 Task: Log work in the project AgileAssist for the issue 'Implement a new cloud-based project portfolio management system for a company with advanced portfolio tracking and reporting capabilities' spent time as '1w 6d 17h 33m' and remaining time as '2w 3d 17h 14m' and add a flag. Now add the issue to the epic 'Capacity Management Process Improvement'. Log work in the project AgileAssist for the issue 'Integrate a new social media sharing feature into an existing mobile application to increase user engagement and brand awareness' spent time as '3w 3d 11h 22m' and remaining time as '5w 4d 20h 37m' and clone the issue. Now add the issue to the epic 'Availability Management Process Improvement'
Action: Mouse moved to (219, 59)
Screenshot: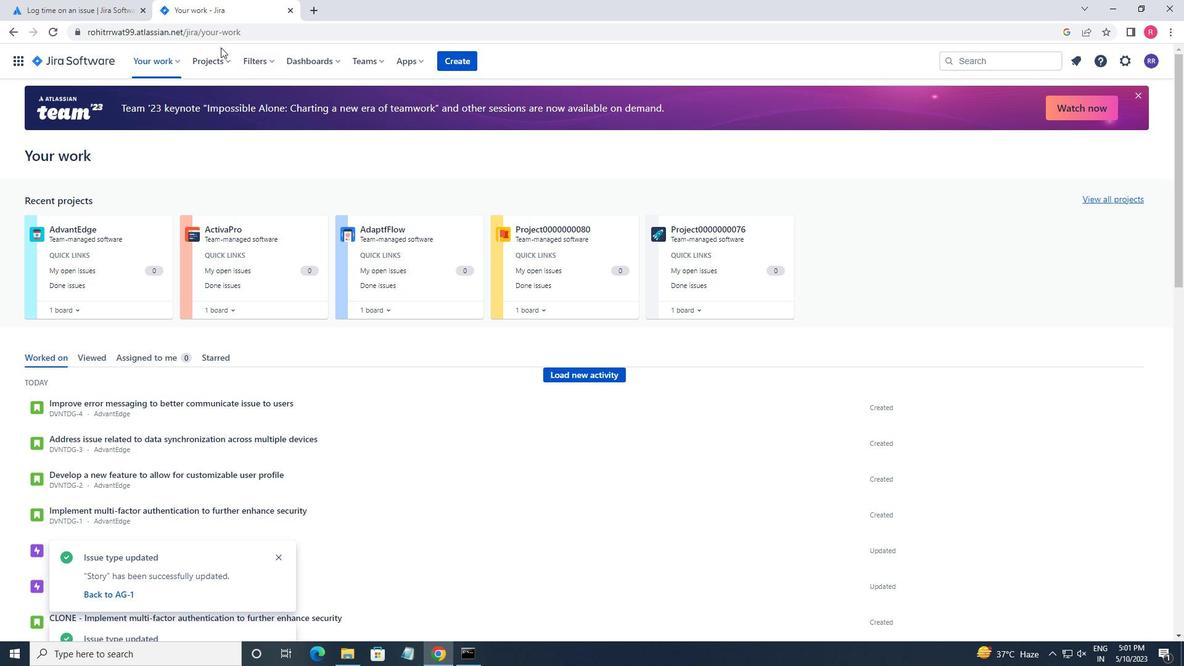 
Action: Mouse pressed left at (219, 59)
Screenshot: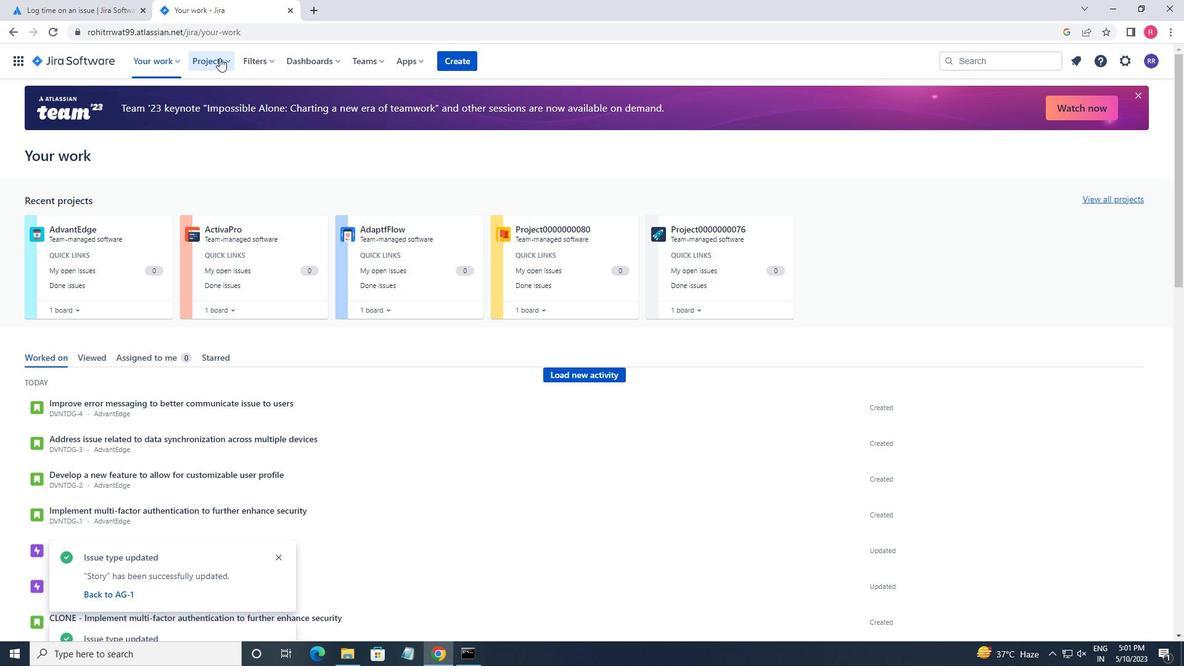 
Action: Mouse moved to (252, 152)
Screenshot: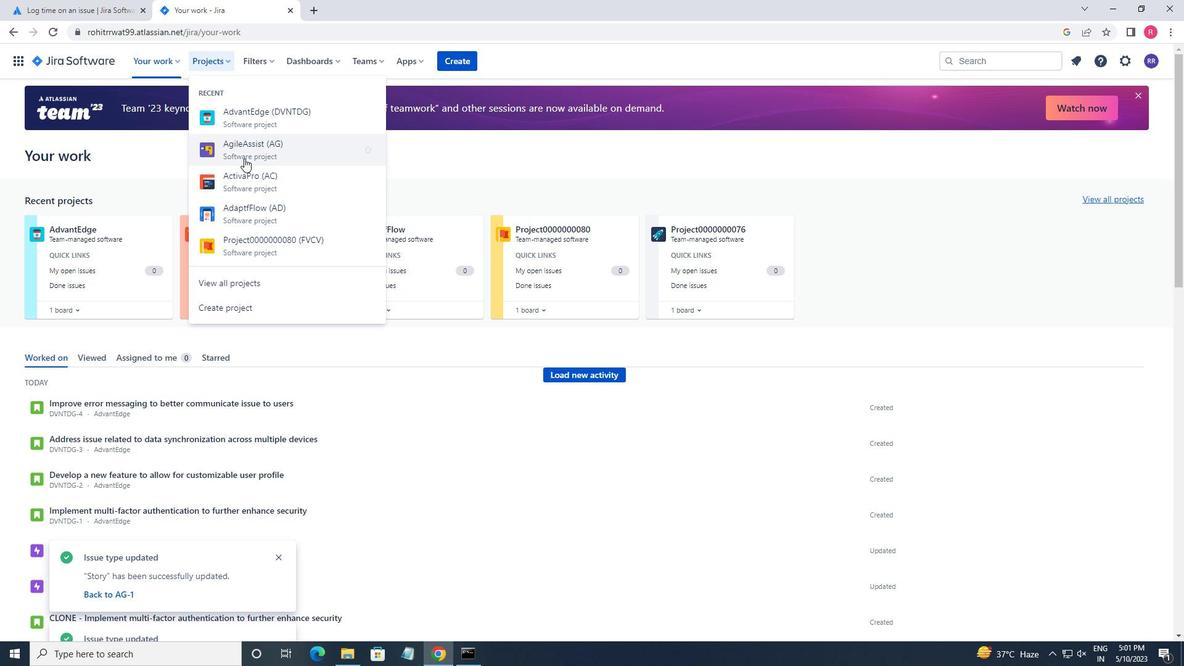 
Action: Mouse pressed left at (252, 152)
Screenshot: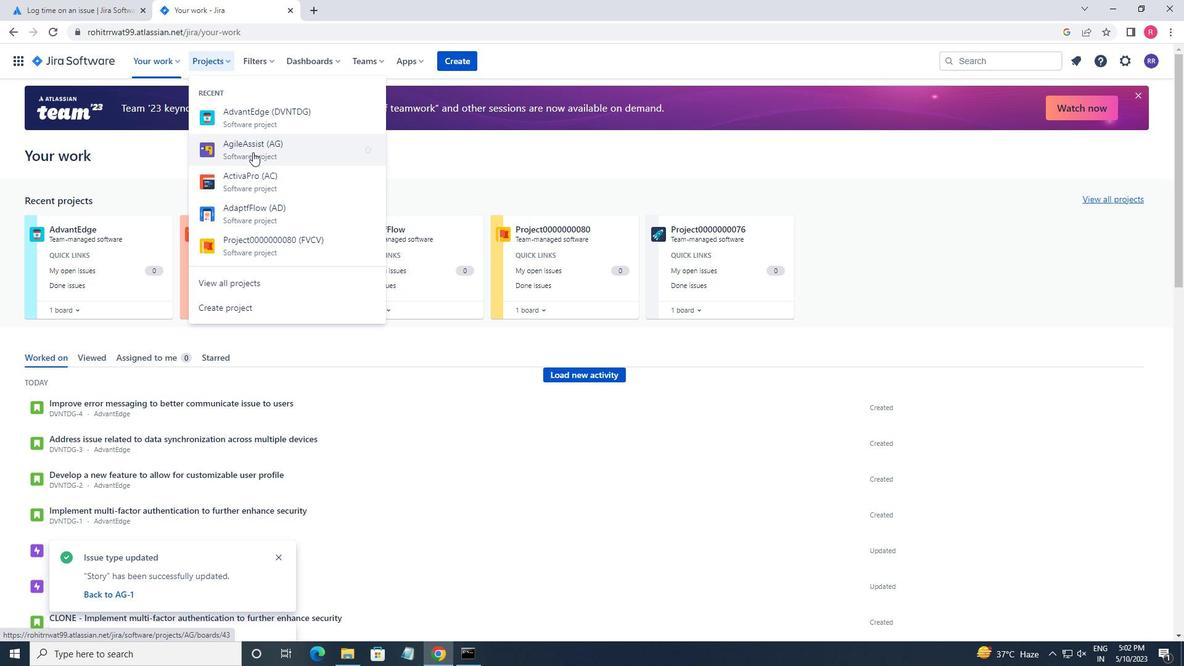 
Action: Mouse moved to (42, 184)
Screenshot: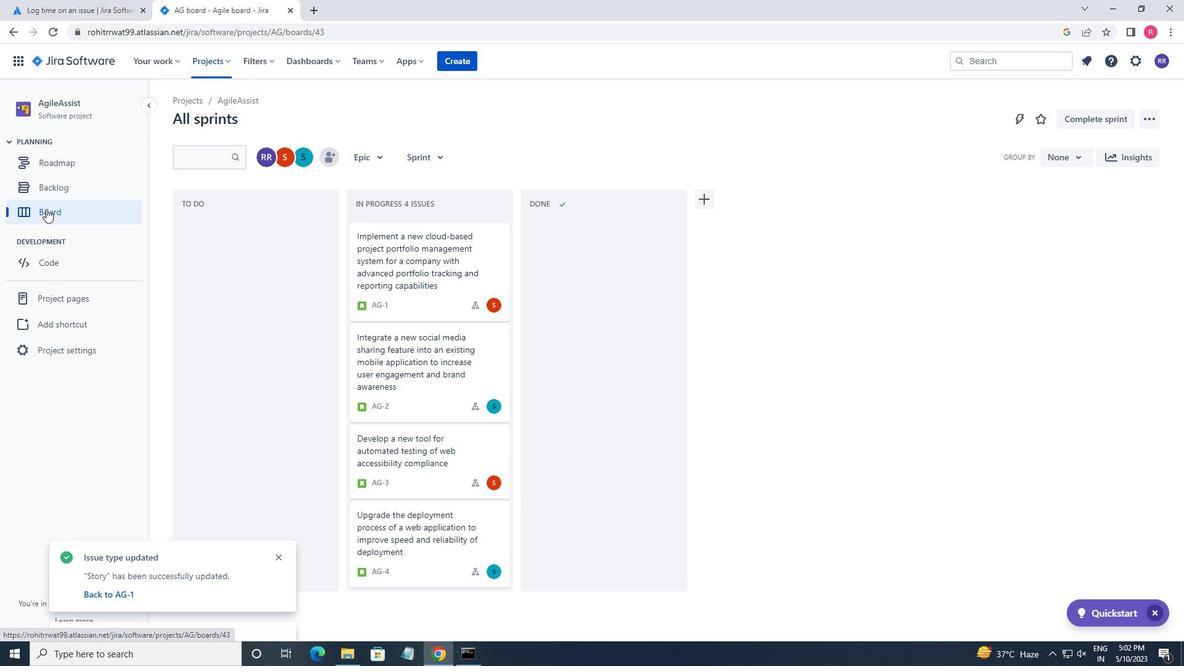 
Action: Mouse pressed left at (42, 184)
Screenshot: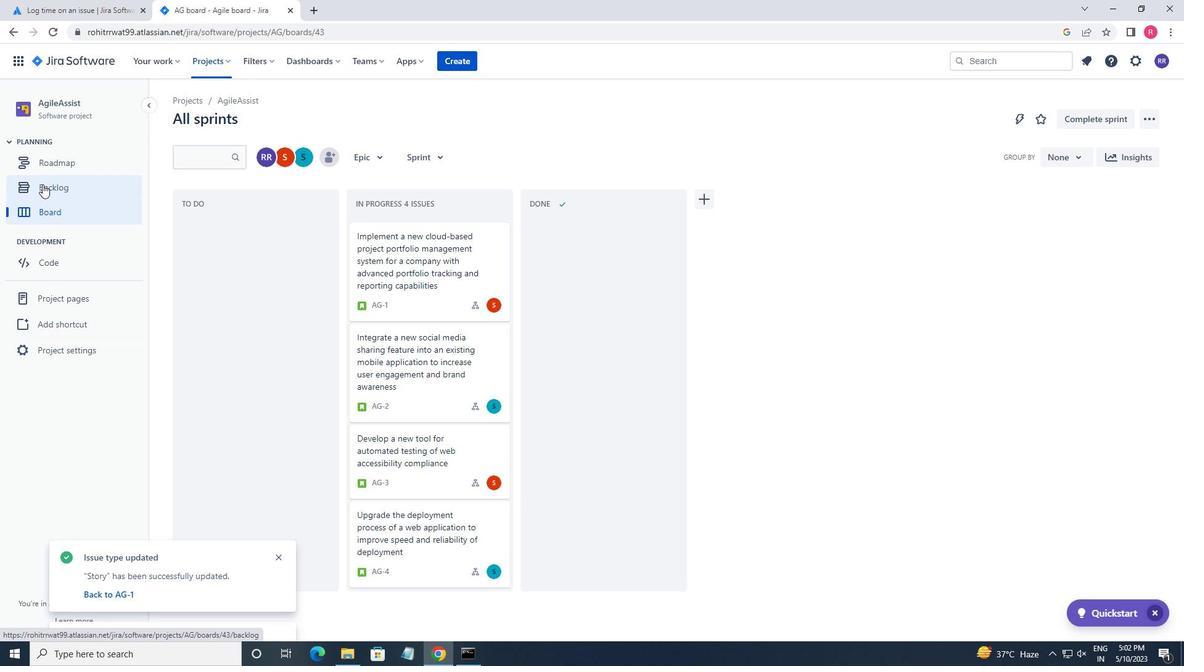 
Action: Mouse moved to (460, 371)
Screenshot: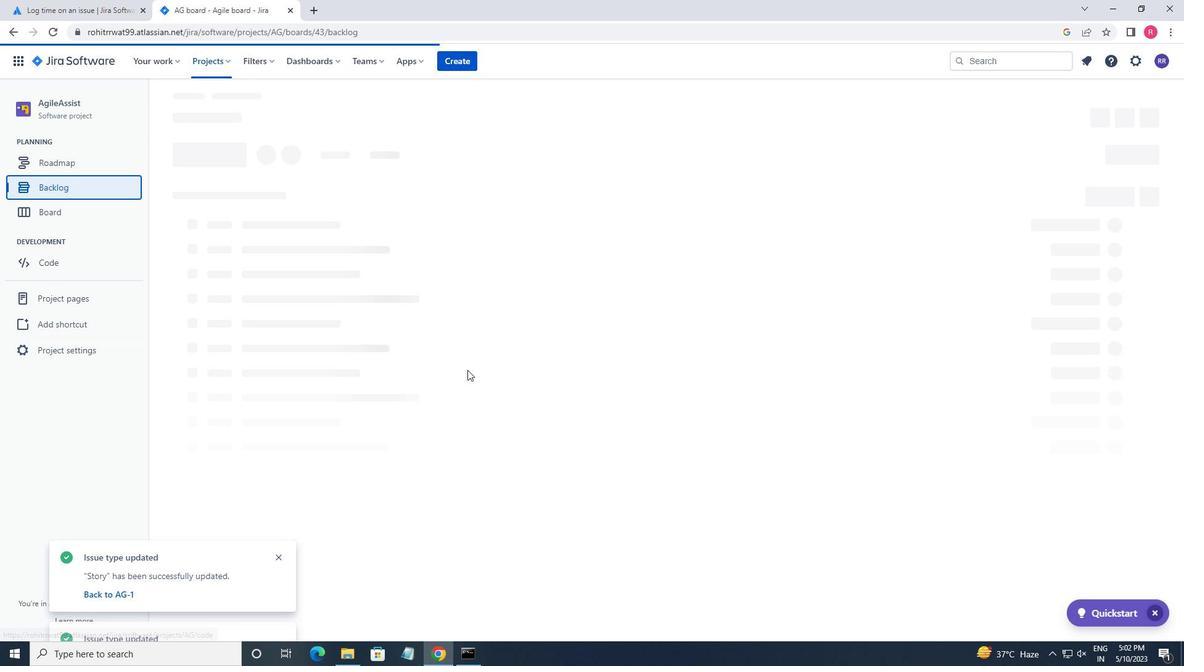 
Action: Mouse scrolled (460, 371) with delta (0, 0)
Screenshot: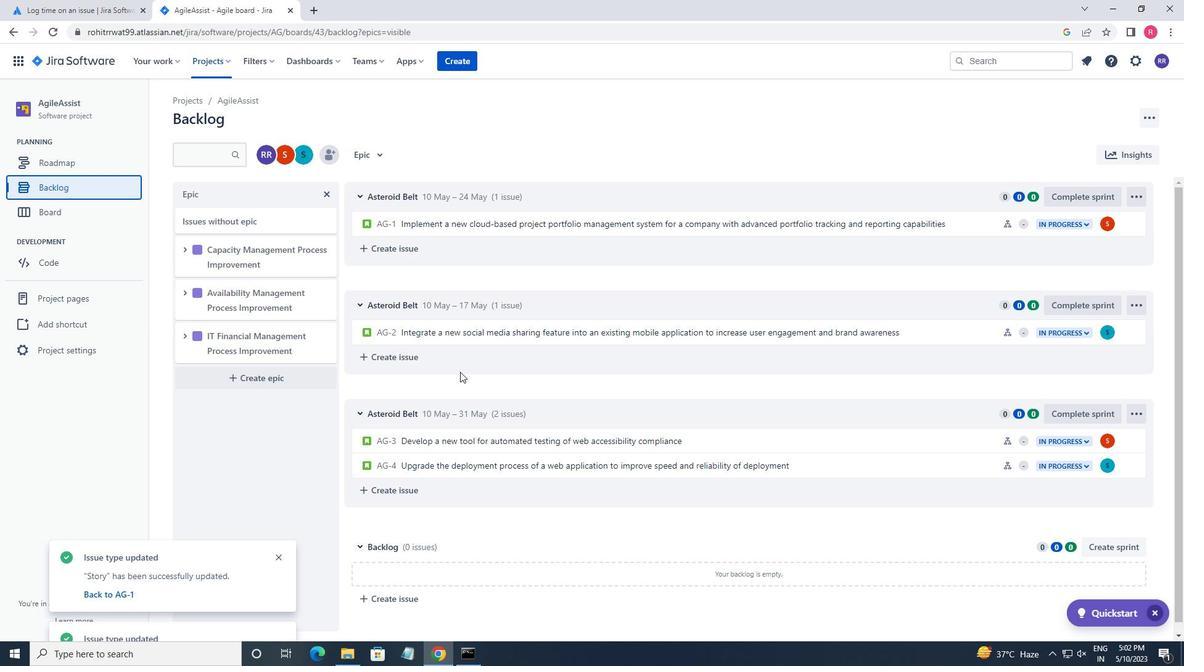
Action: Mouse moved to (467, 320)
Screenshot: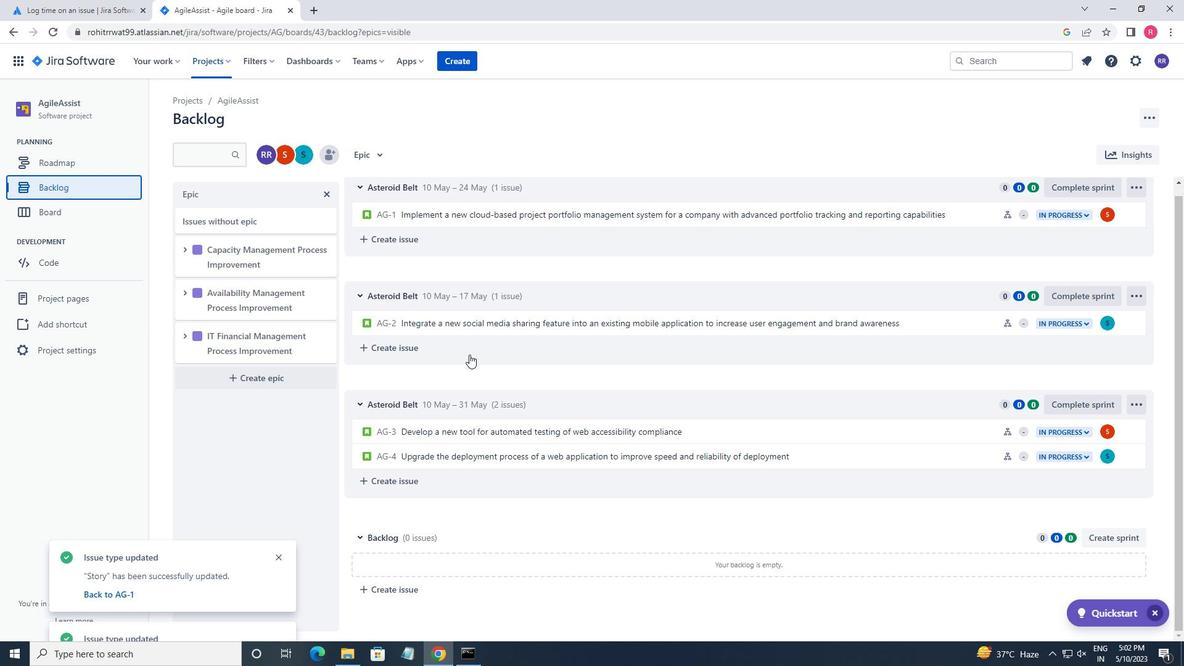 
Action: Mouse scrolled (467, 320) with delta (0, 0)
Screenshot: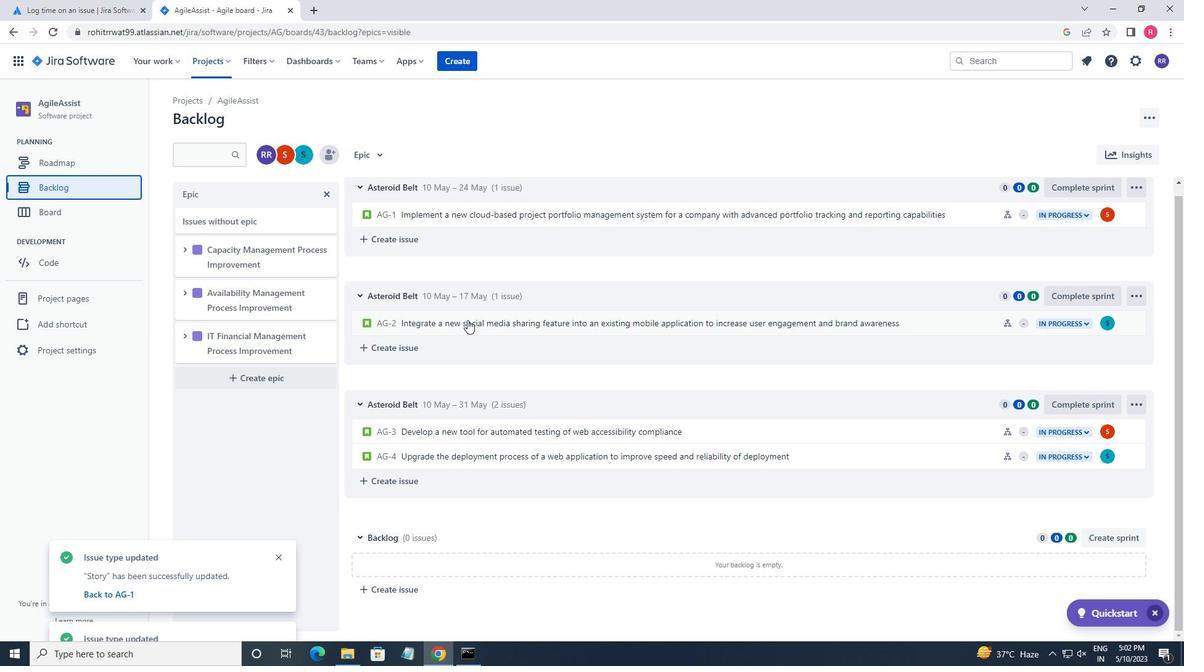 
Action: Mouse moved to (851, 226)
Screenshot: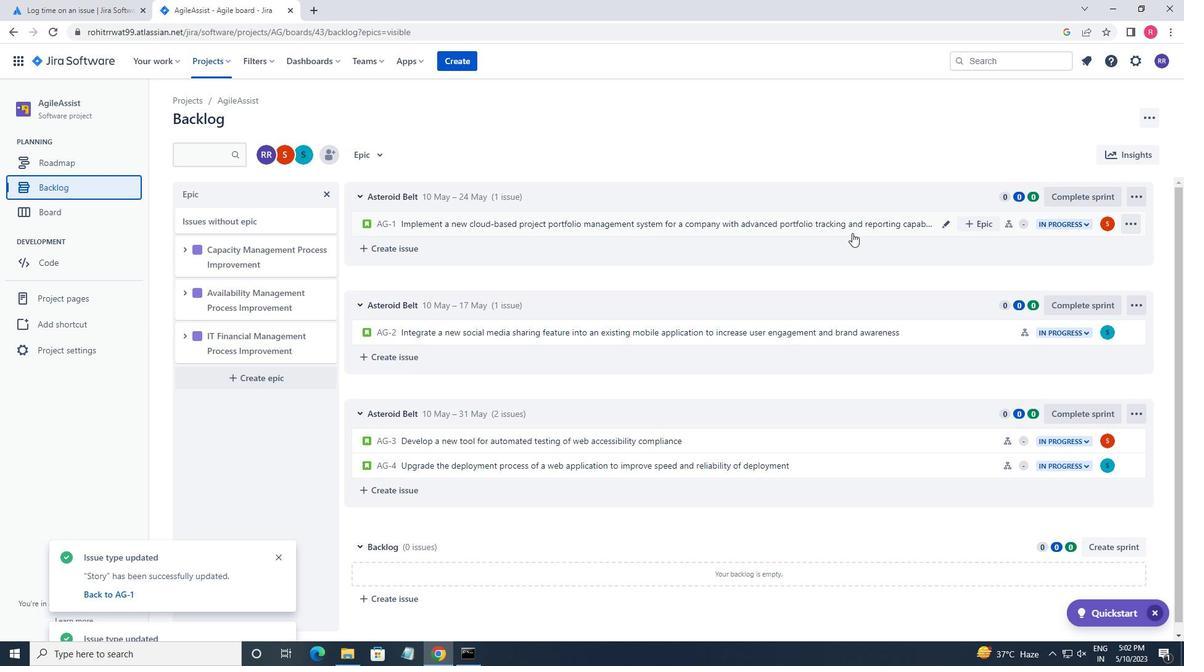 
Action: Mouse pressed left at (851, 226)
Screenshot: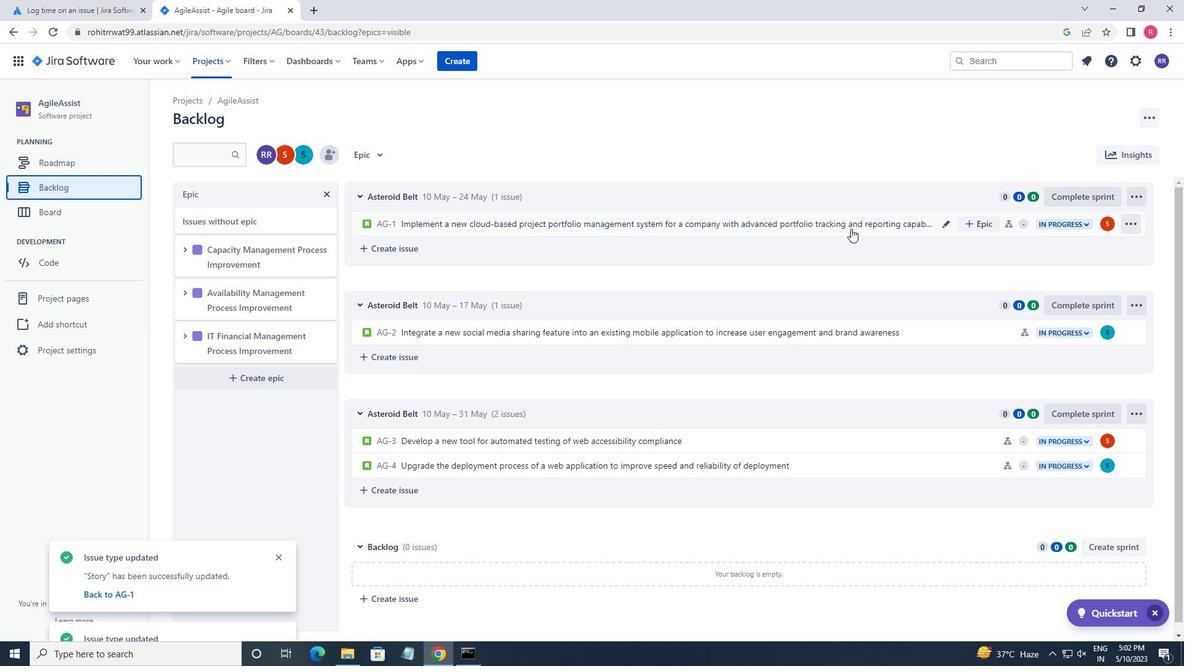 
Action: Mouse moved to (1123, 192)
Screenshot: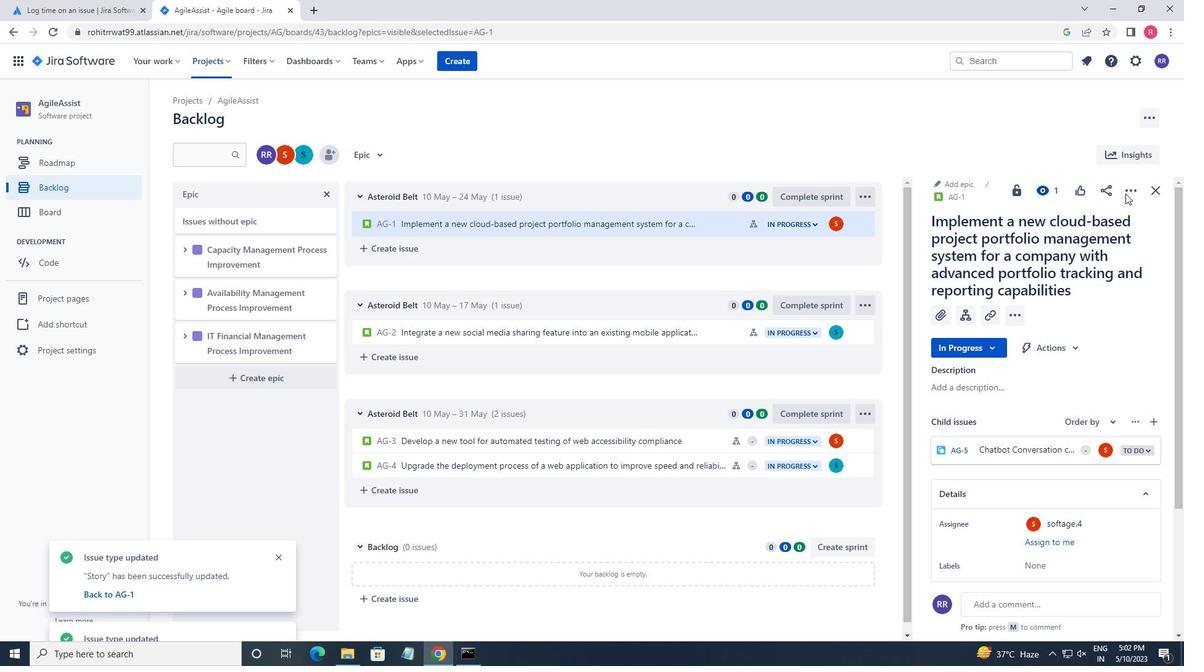 
Action: Mouse pressed left at (1123, 192)
Screenshot: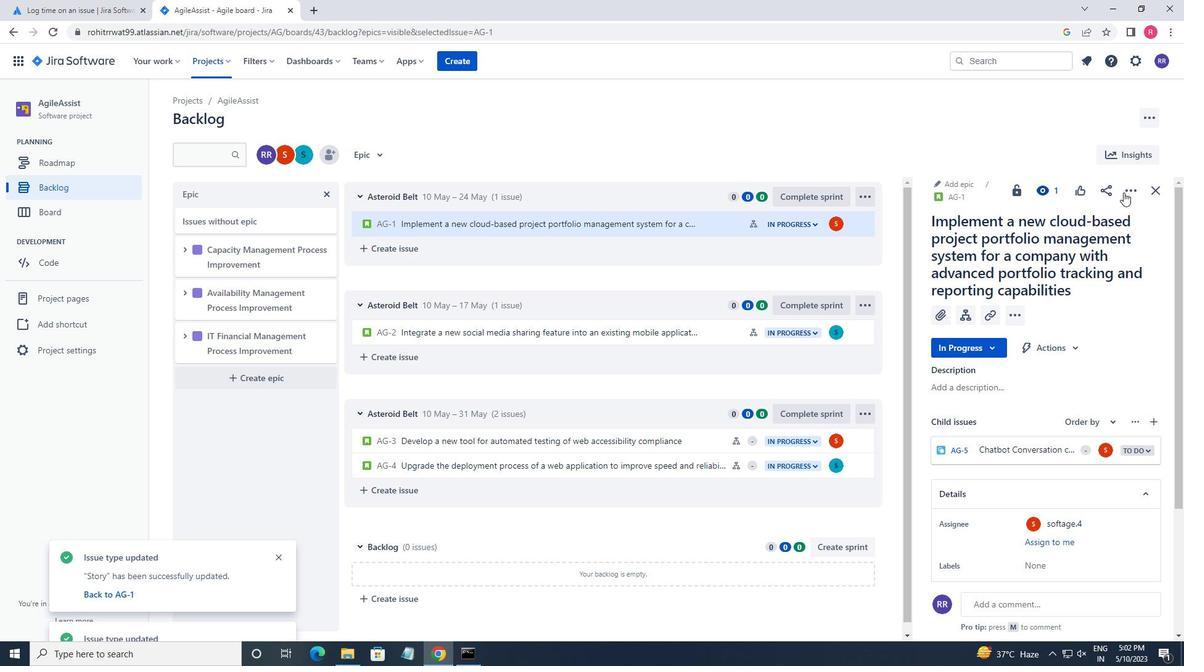 
Action: Mouse moved to (1076, 227)
Screenshot: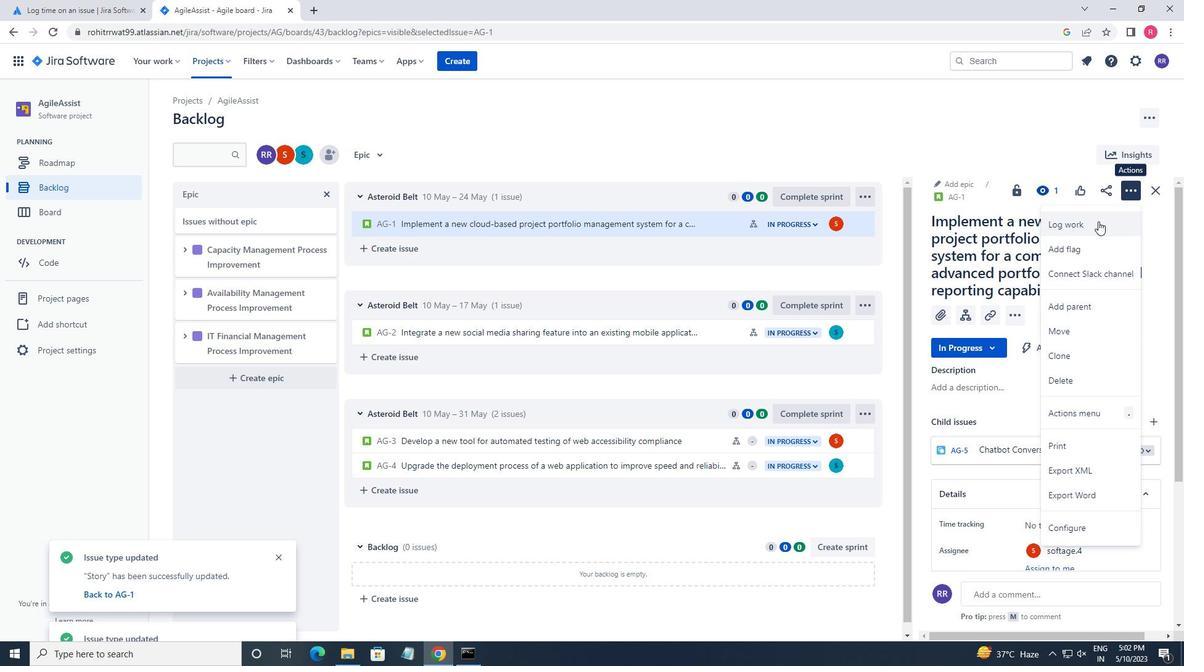 
Action: Mouse pressed left at (1076, 227)
Screenshot: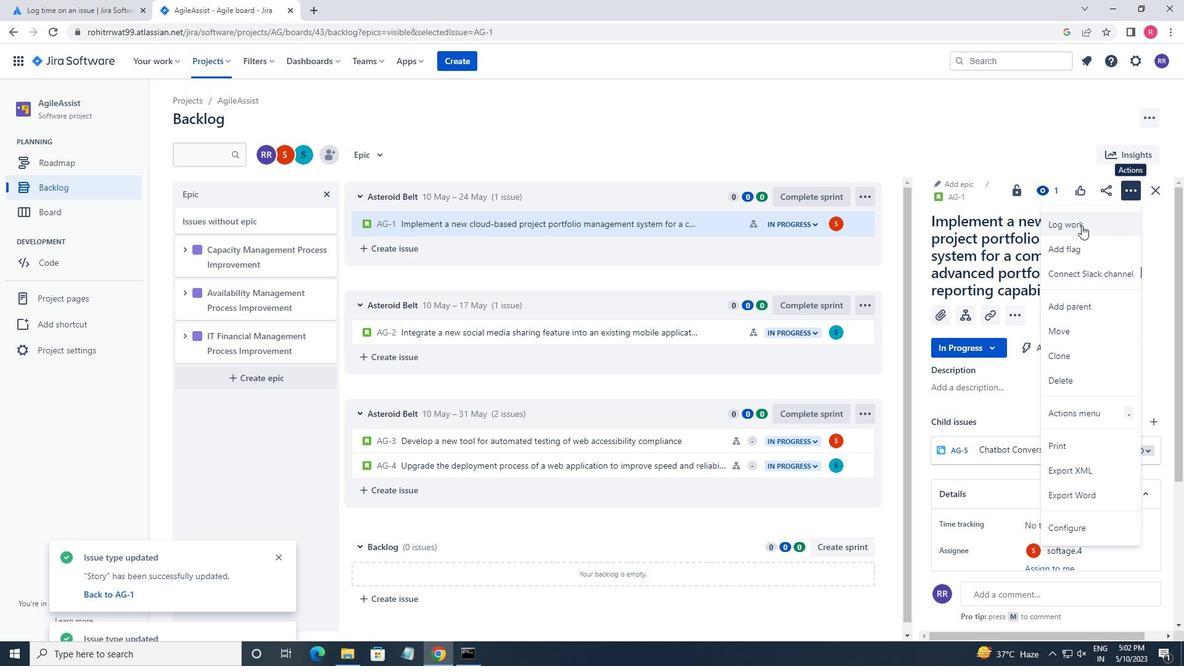 
Action: Mouse moved to (514, 281)
Screenshot: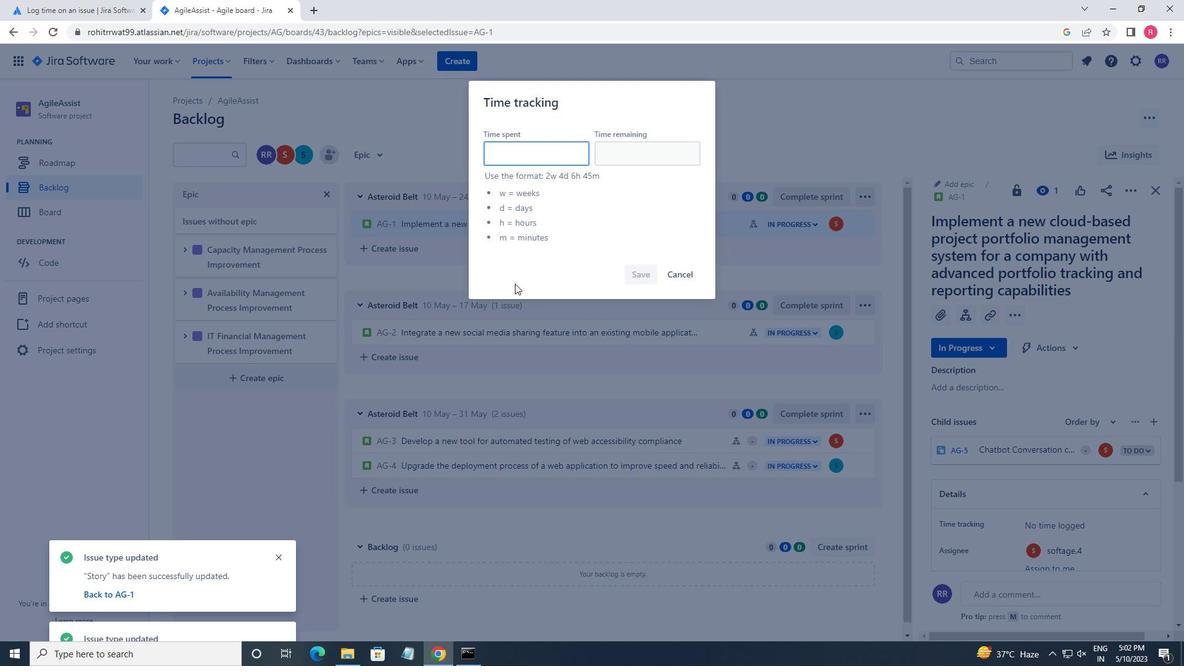 
Action: Key pressed 1w<Key.space>6d<Key.space>17h<Key.space>33m<Key.tab>2w<Key.space>3d<Key.space>17h<Key.space>14m
Screenshot: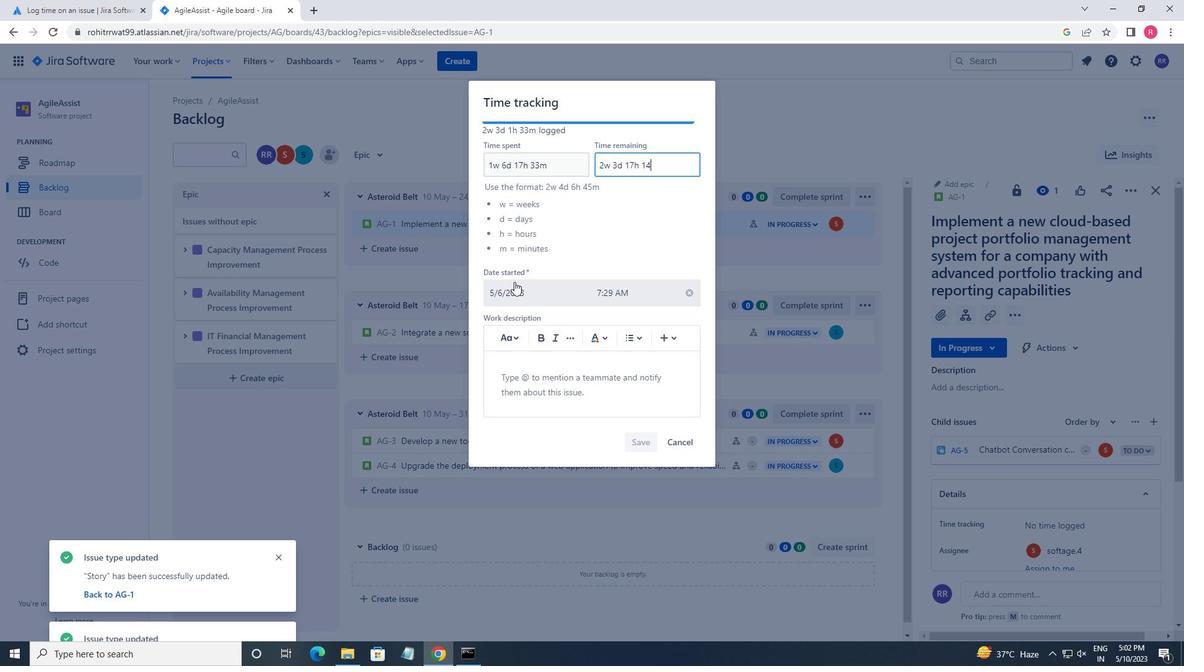 
Action: Mouse moved to (635, 439)
Screenshot: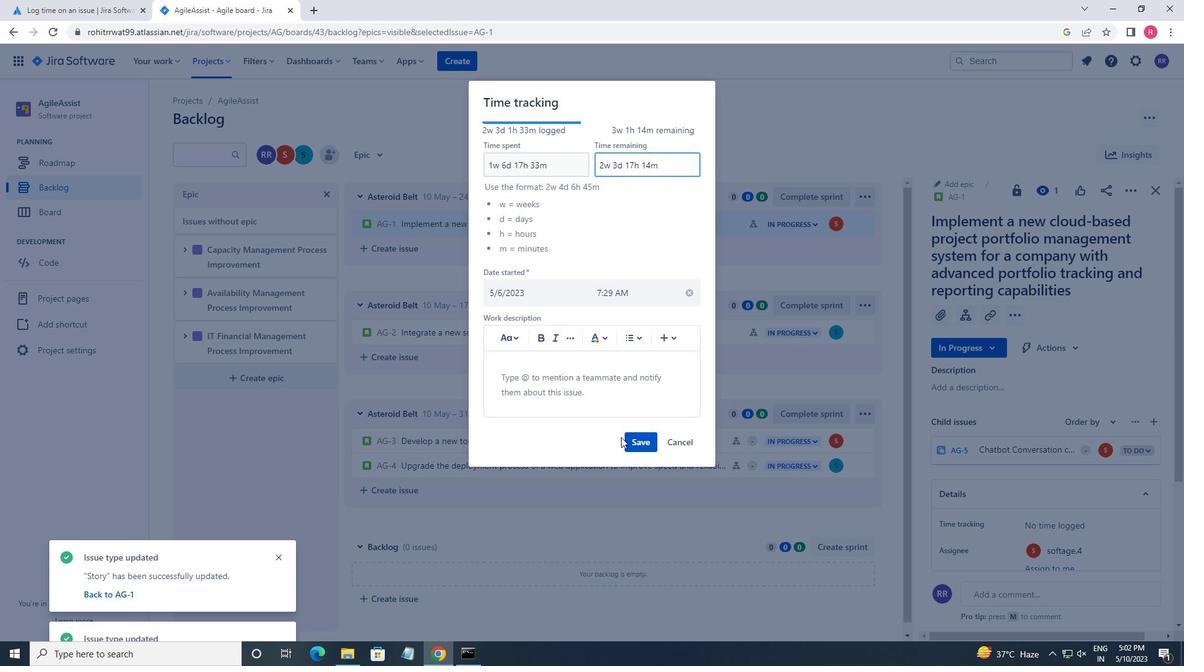 
Action: Mouse pressed left at (635, 439)
Screenshot: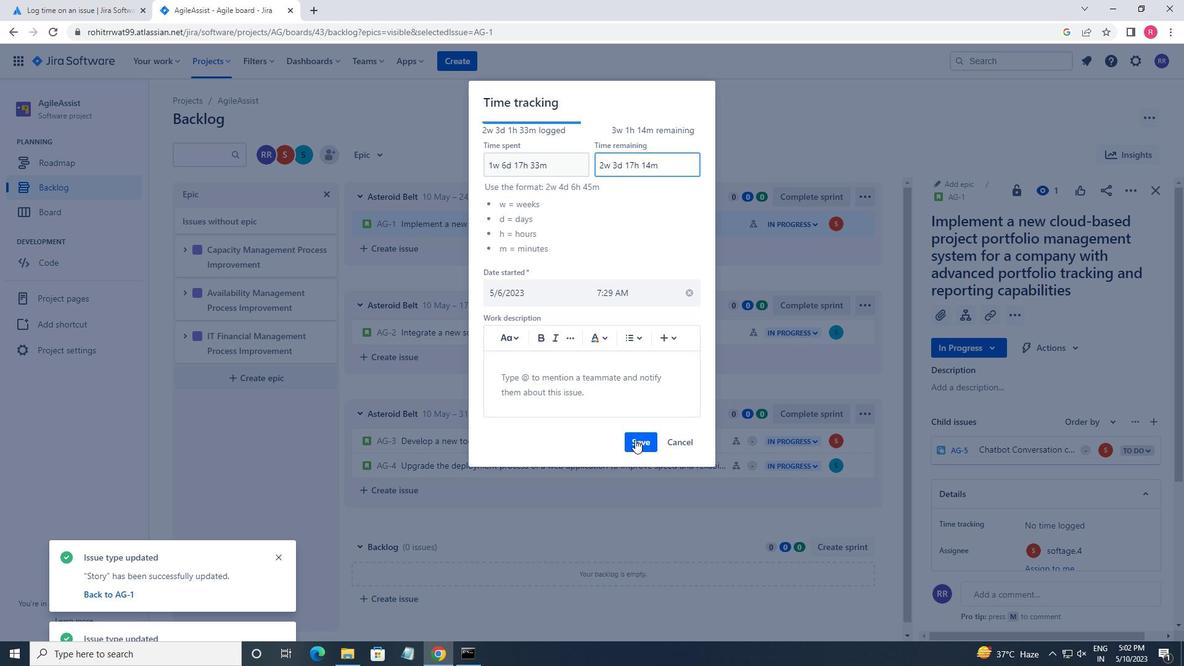 
Action: Mouse moved to (1123, 196)
Screenshot: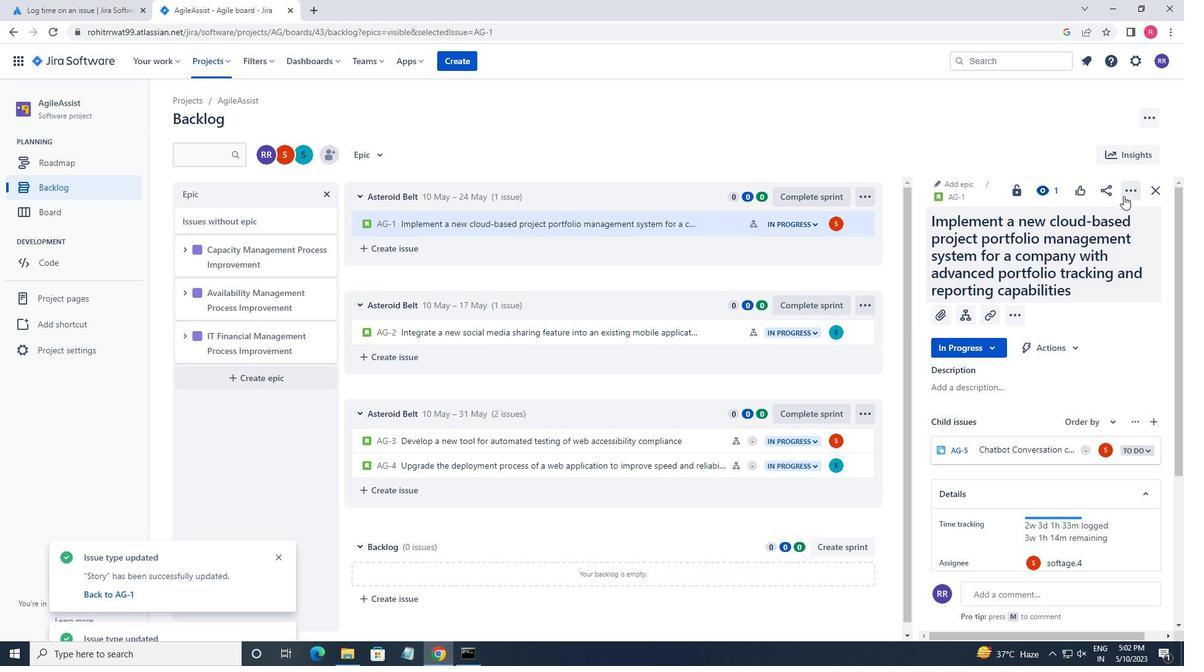 
Action: Mouse pressed left at (1123, 196)
Screenshot: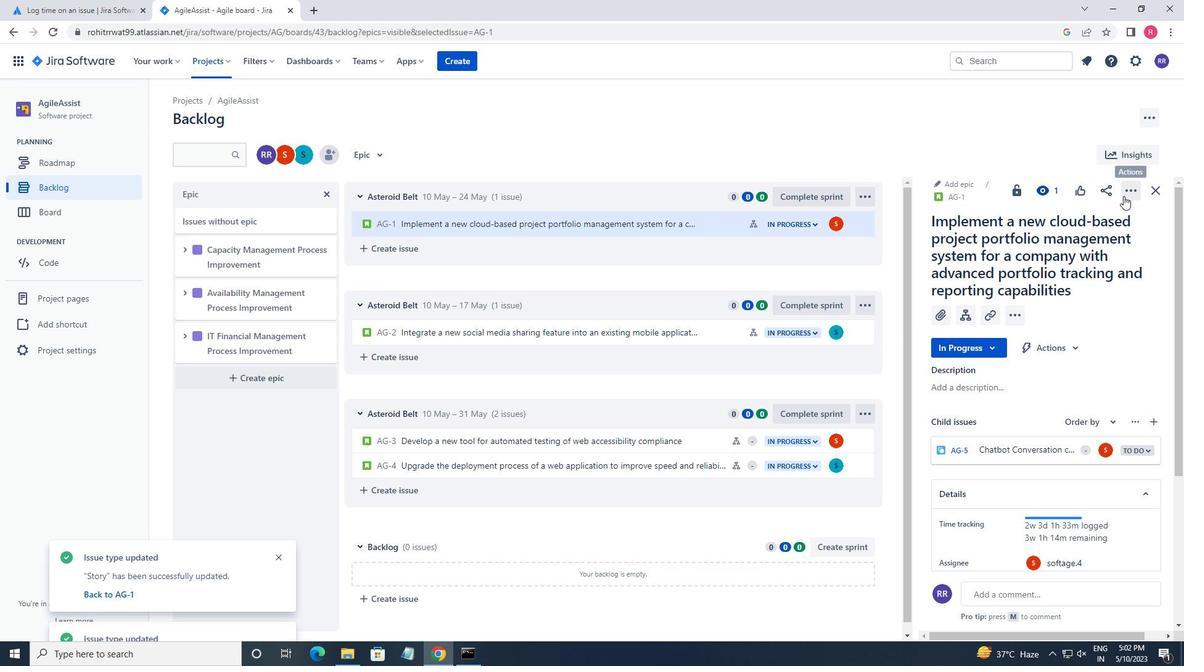 
Action: Mouse moved to (1056, 254)
Screenshot: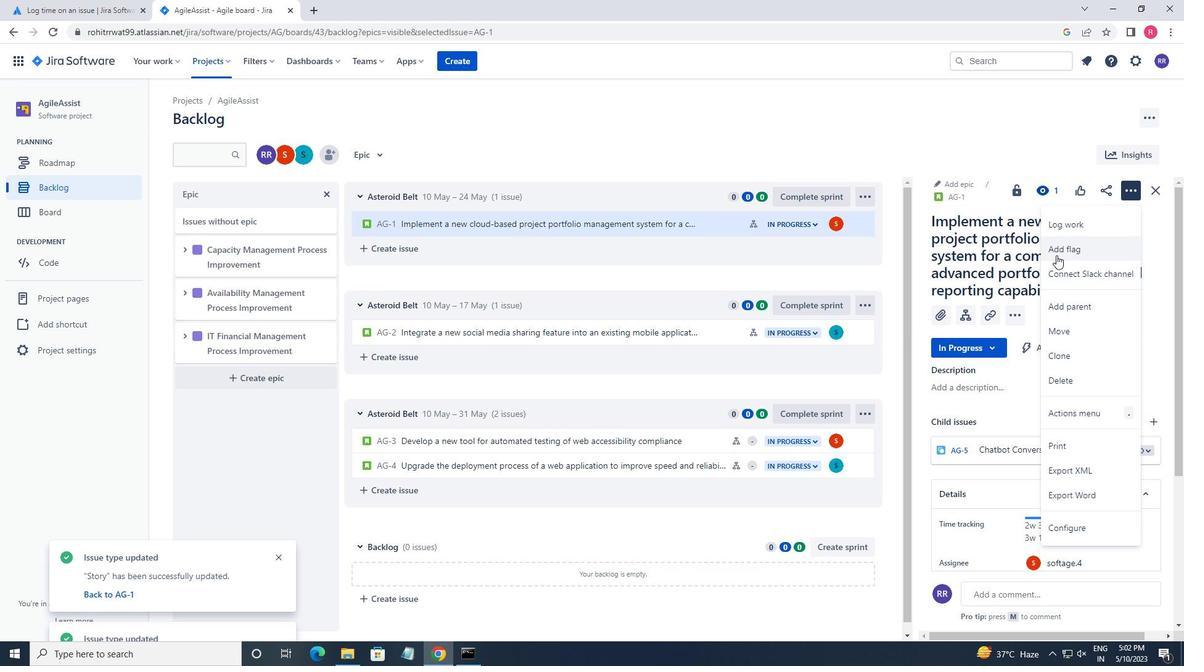 
Action: Mouse pressed left at (1056, 254)
Screenshot: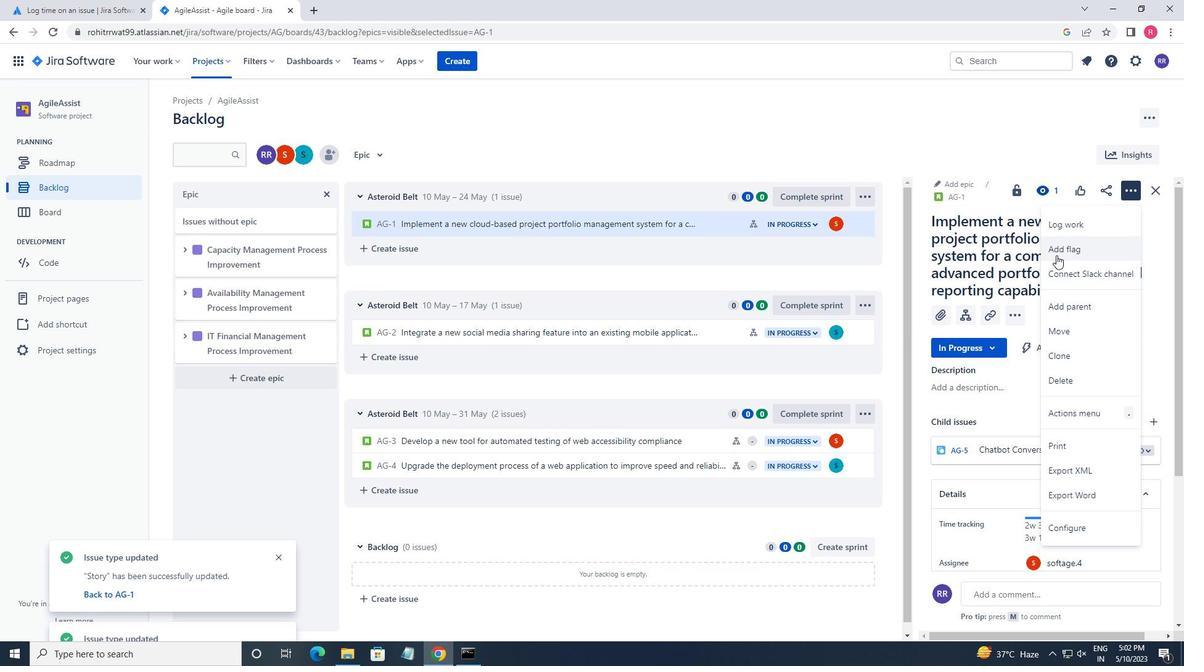 
Action: Mouse moved to (372, 152)
Screenshot: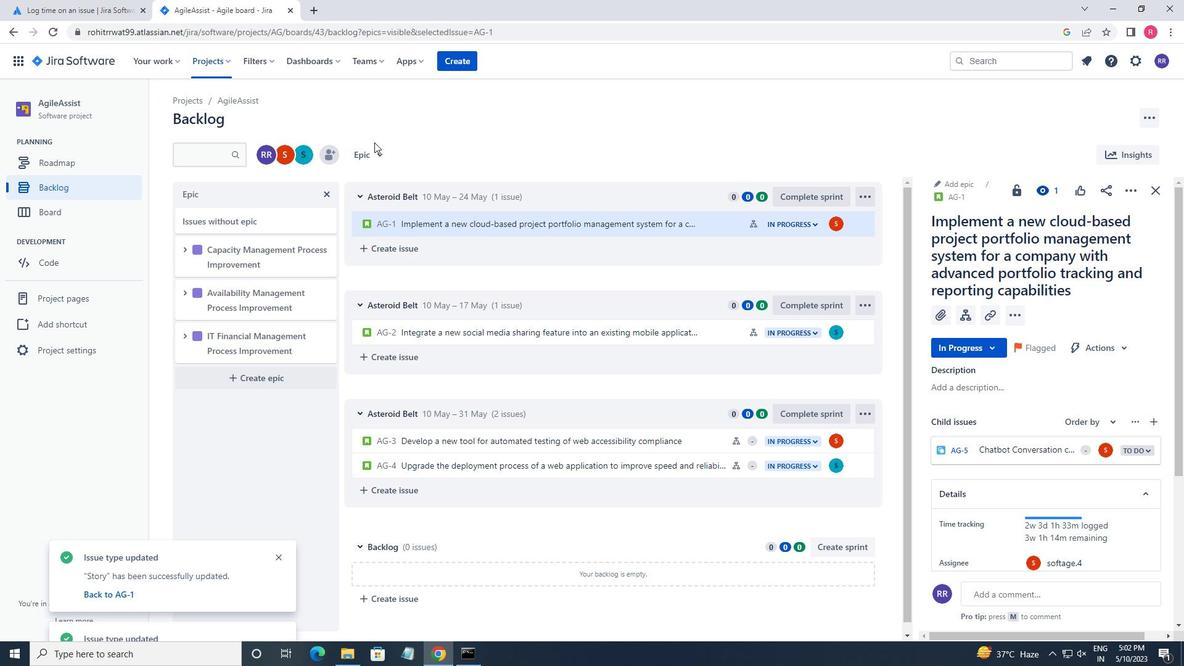 
Action: Mouse pressed left at (372, 152)
Screenshot: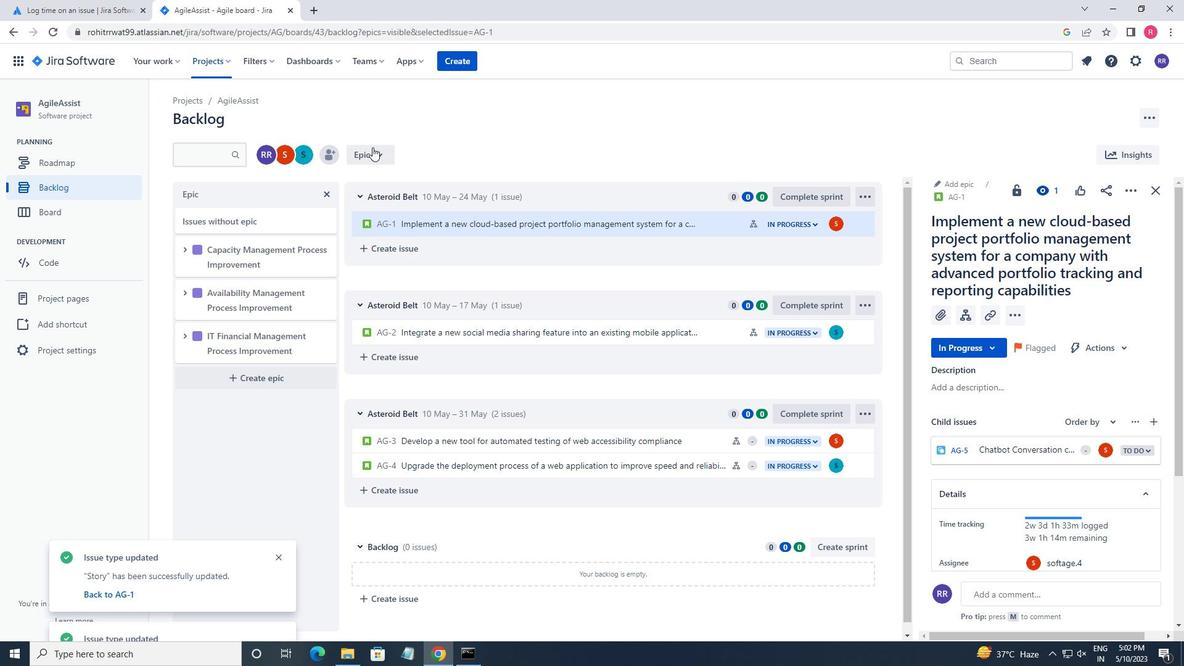 
Action: Mouse moved to (405, 211)
Screenshot: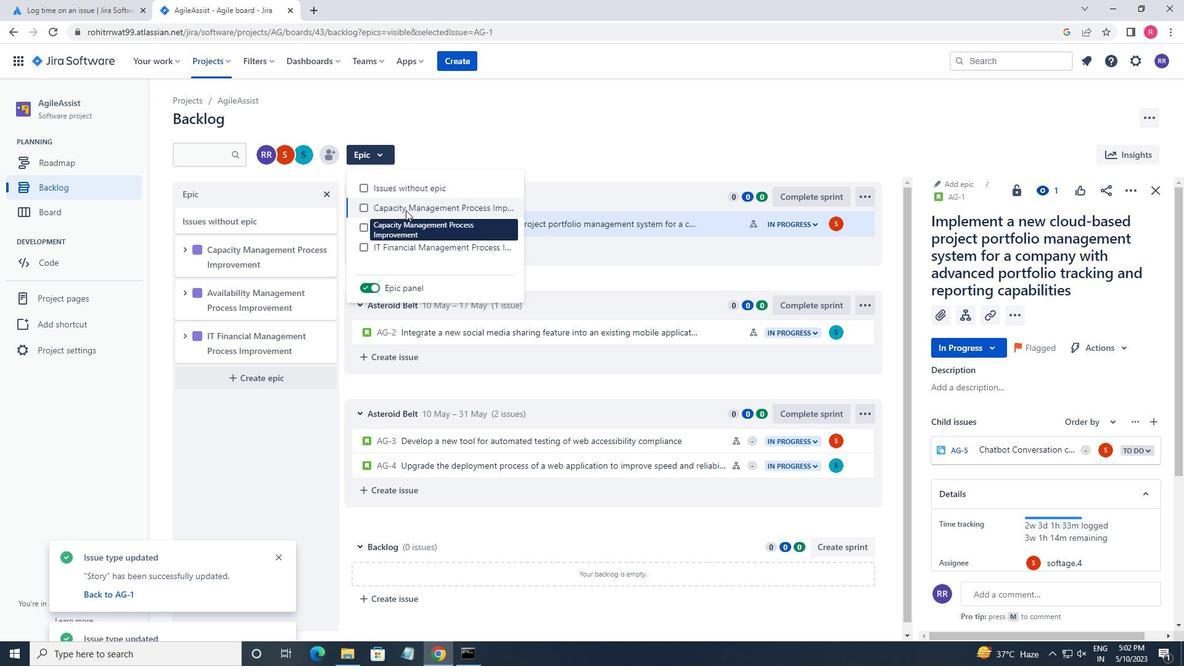 
Action: Mouse pressed left at (405, 211)
Screenshot: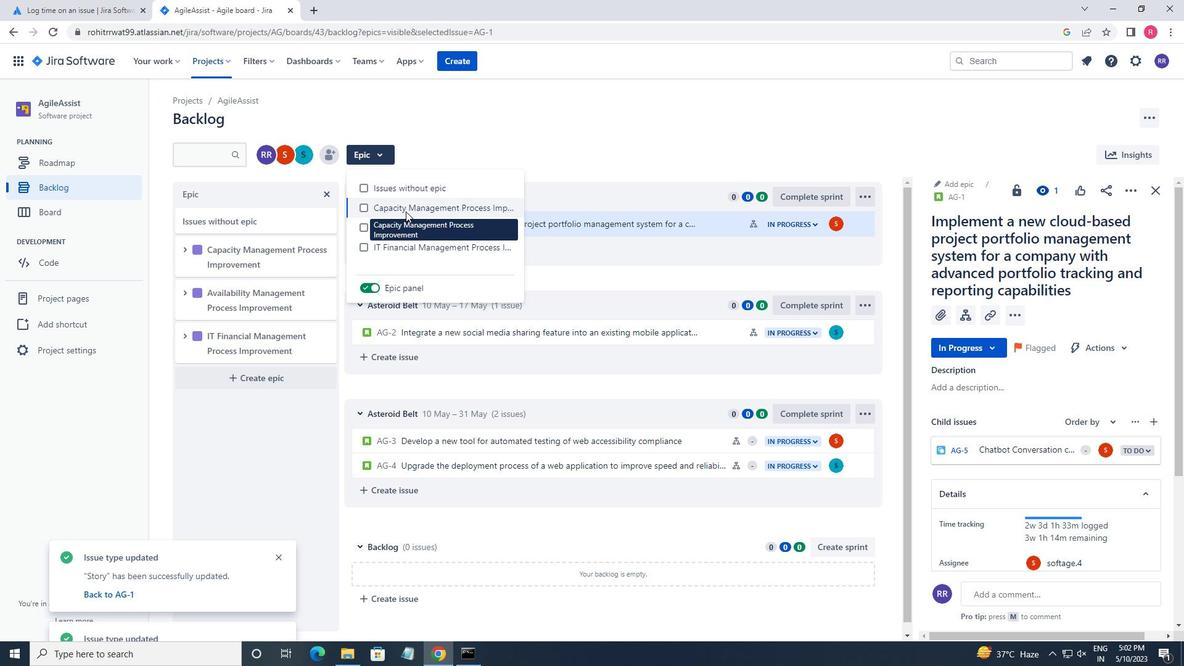 
Action: Mouse moved to (602, 310)
Screenshot: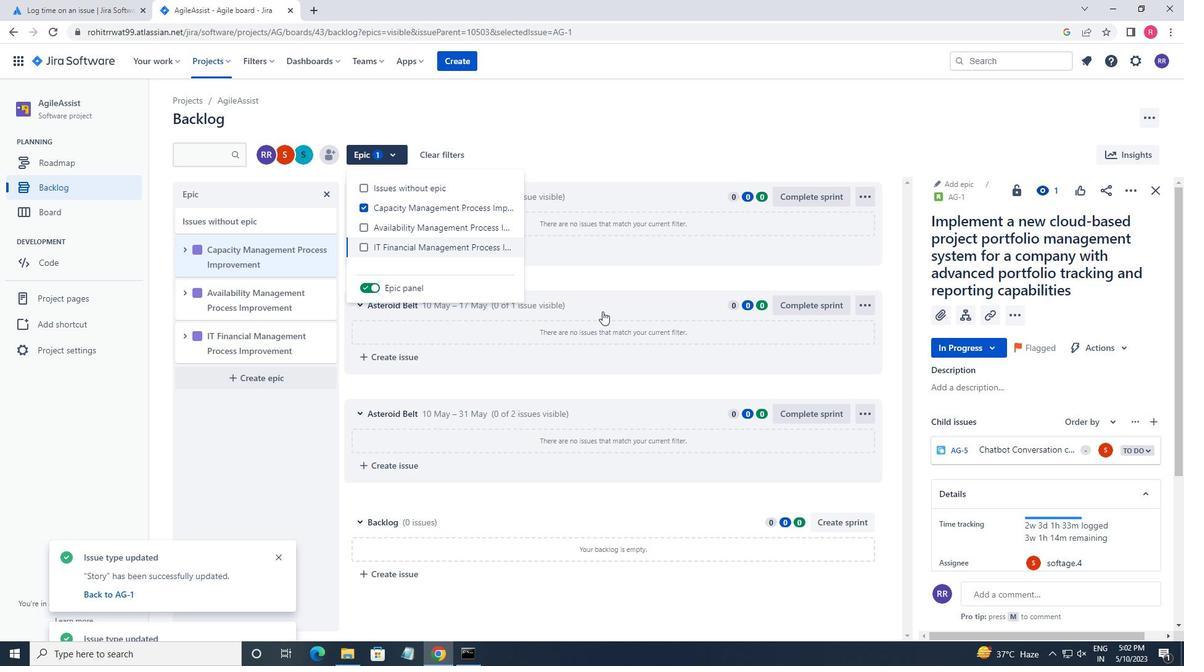 
Action: Mouse pressed left at (602, 310)
Screenshot: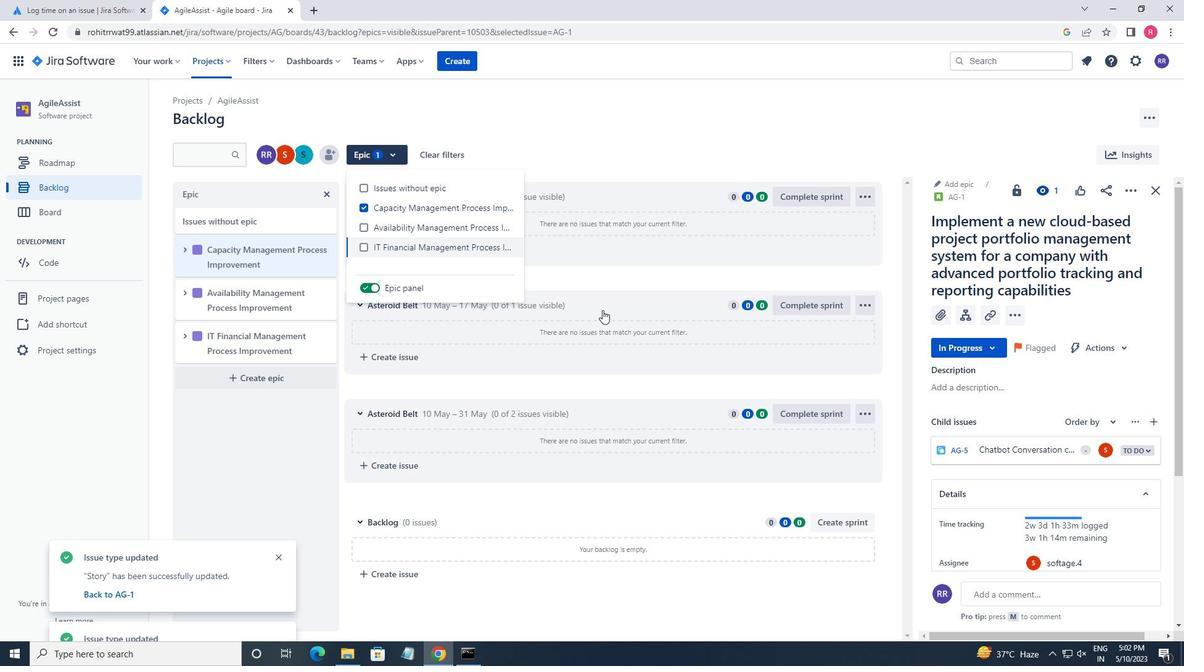 
Action: Mouse moved to (24, 193)
Screenshot: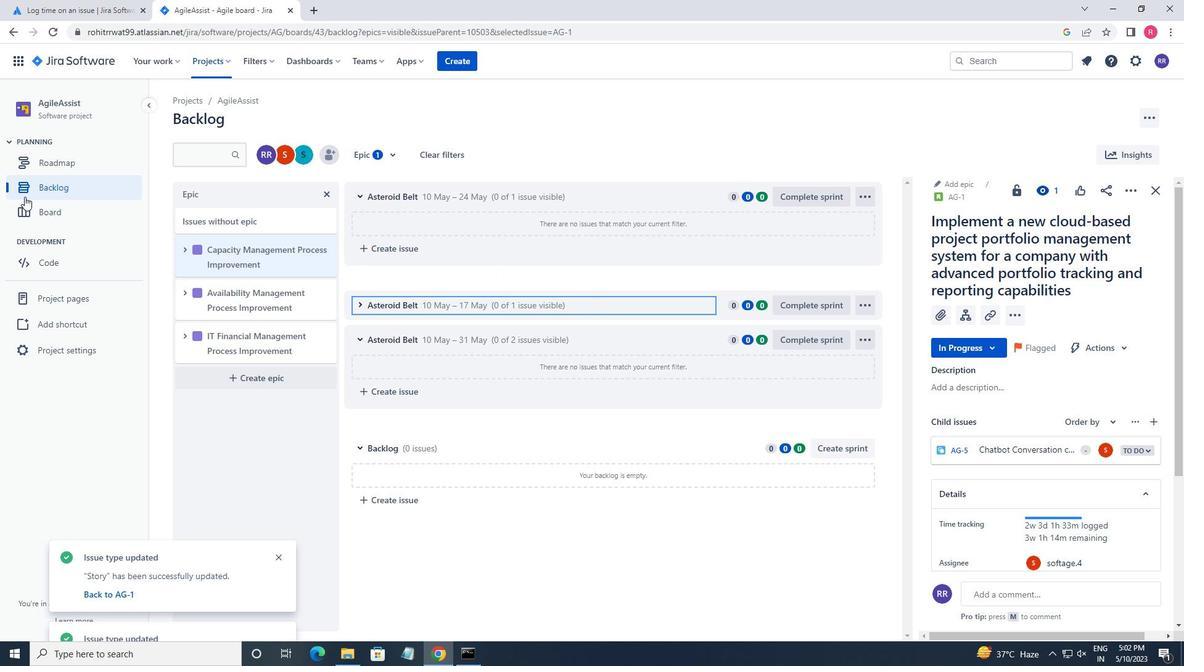
Action: Mouse pressed left at (24, 193)
Screenshot: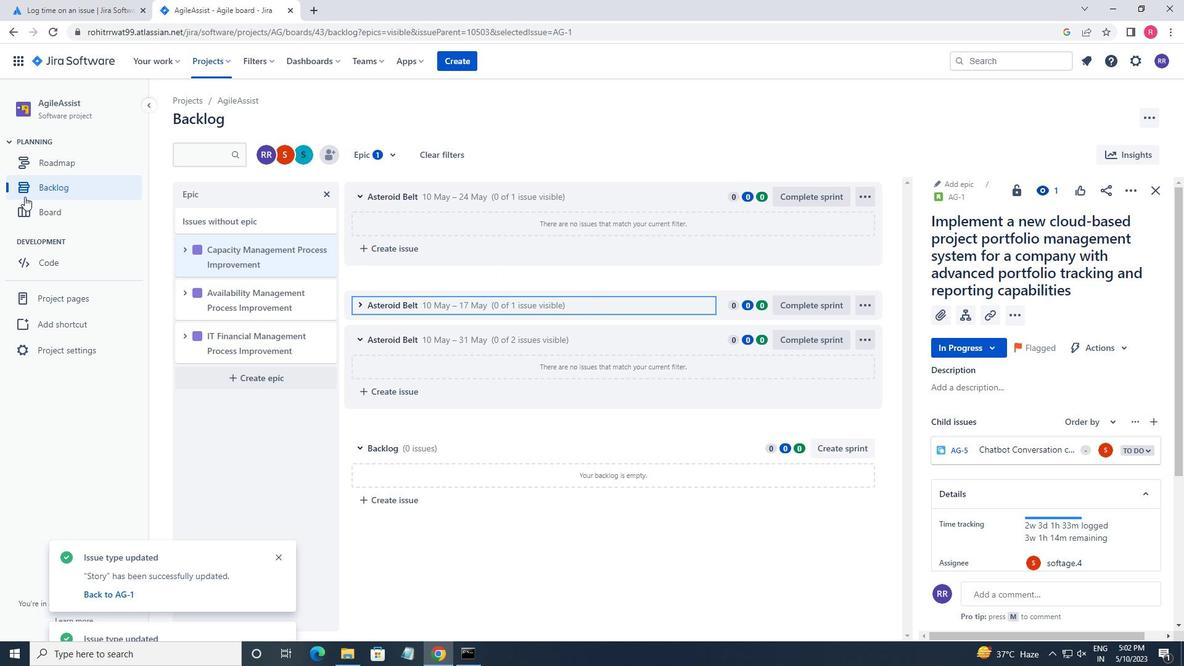 
Action: Mouse moved to (359, 302)
Screenshot: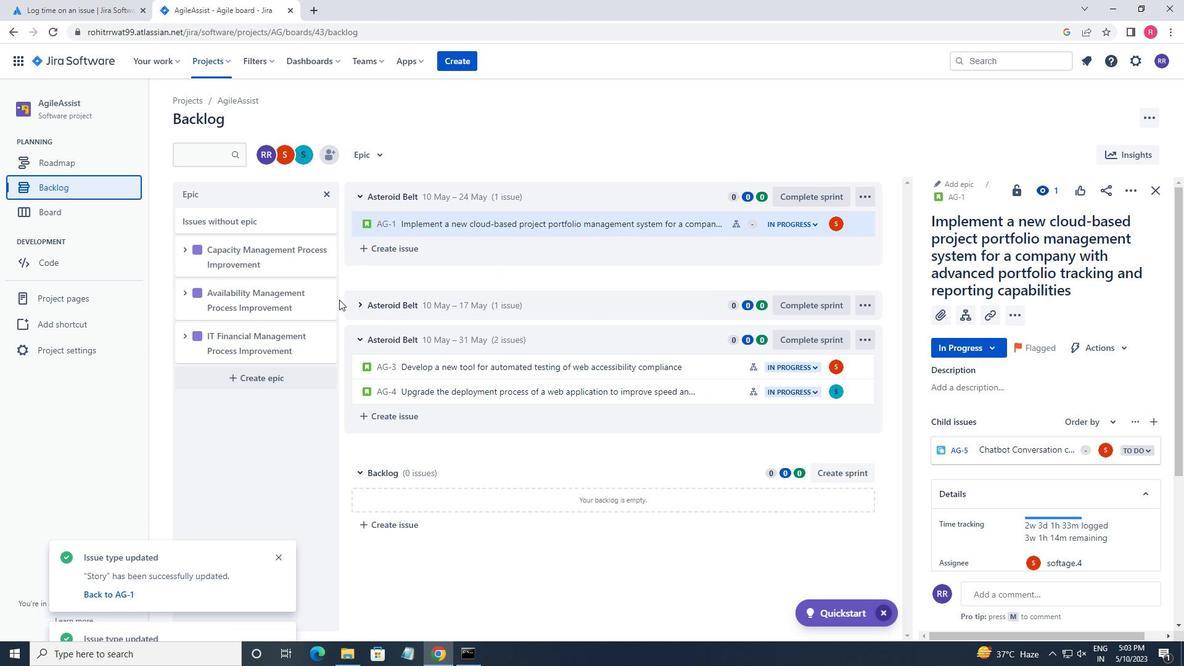 
Action: Mouse pressed left at (359, 302)
Screenshot: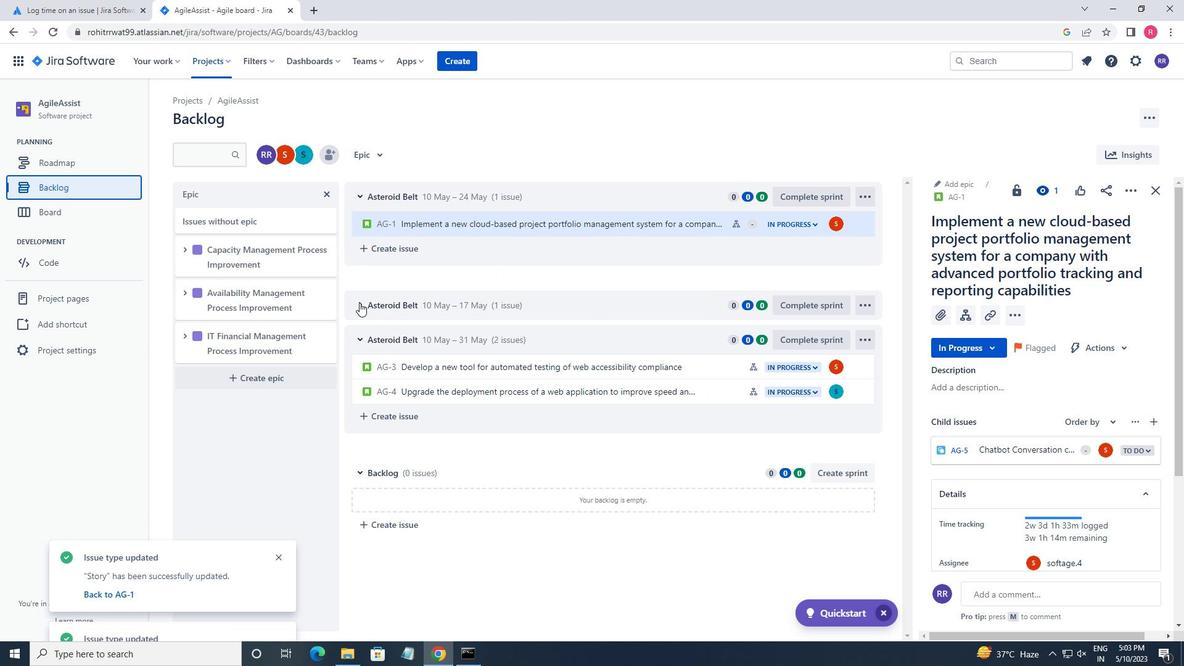 
Action: Mouse moved to (612, 338)
Screenshot: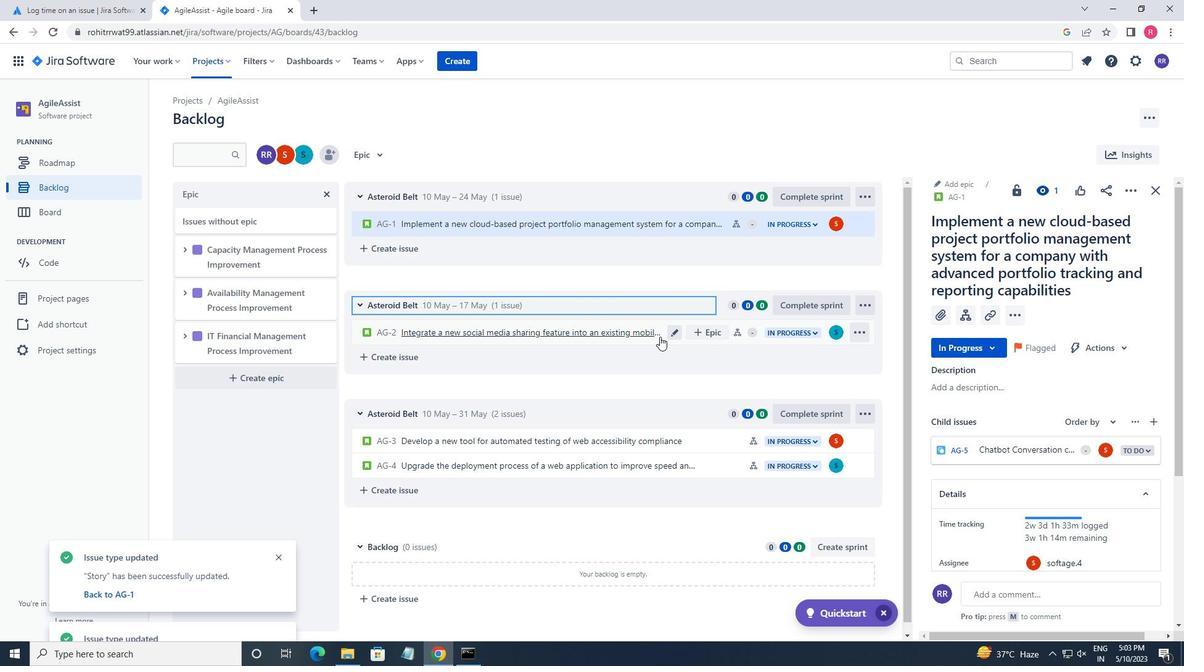 
Action: Mouse pressed left at (612, 338)
Screenshot: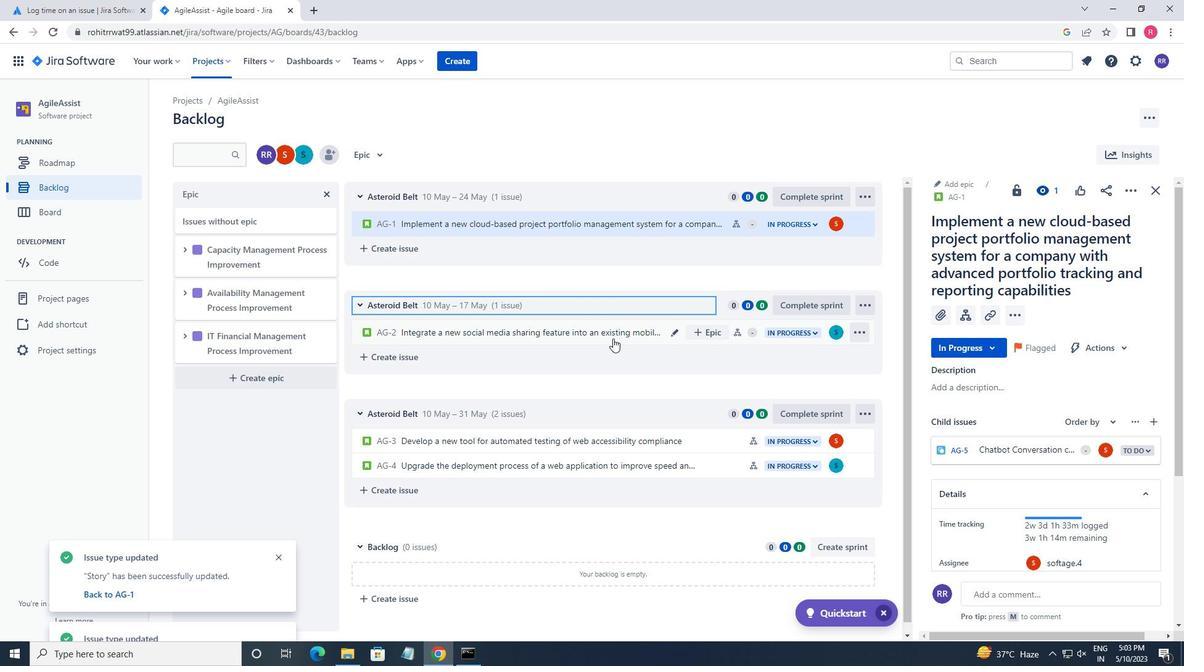 
Action: Mouse moved to (1129, 193)
Screenshot: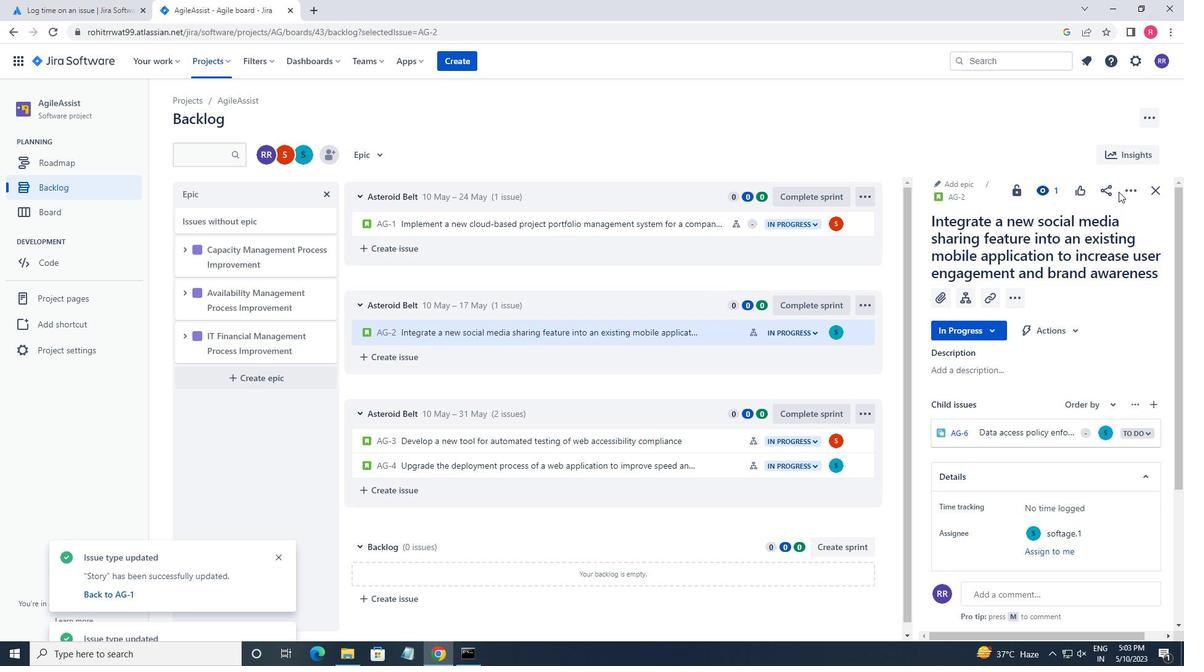 
Action: Mouse pressed left at (1129, 193)
Screenshot: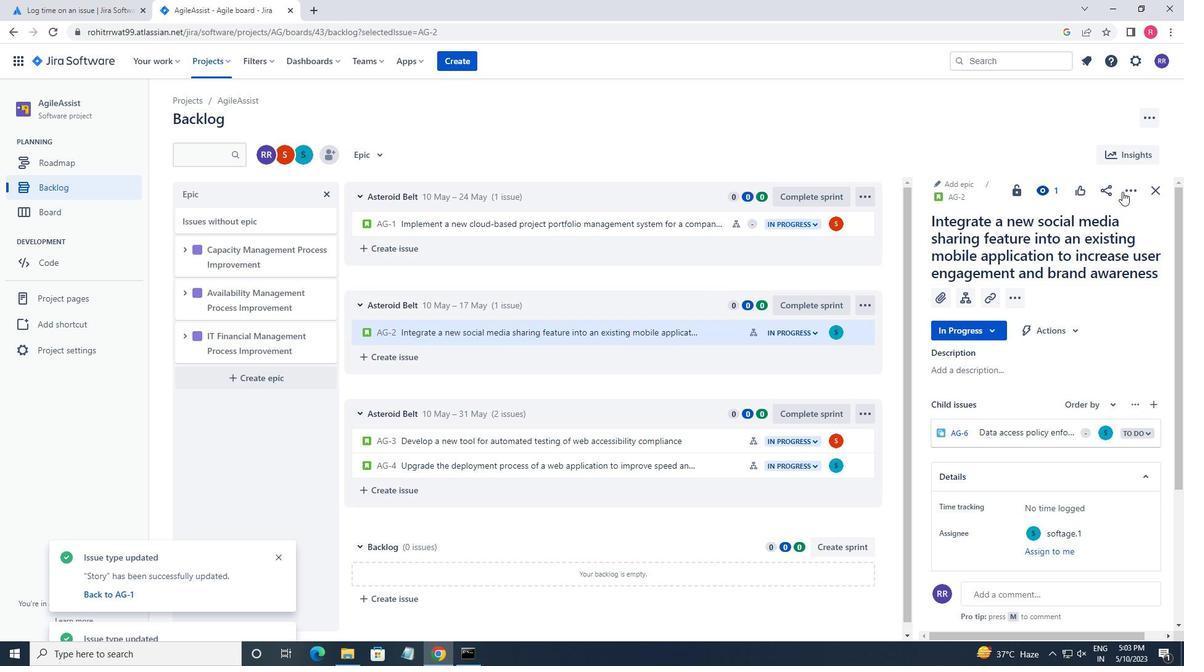 
Action: Mouse moved to (1082, 233)
Screenshot: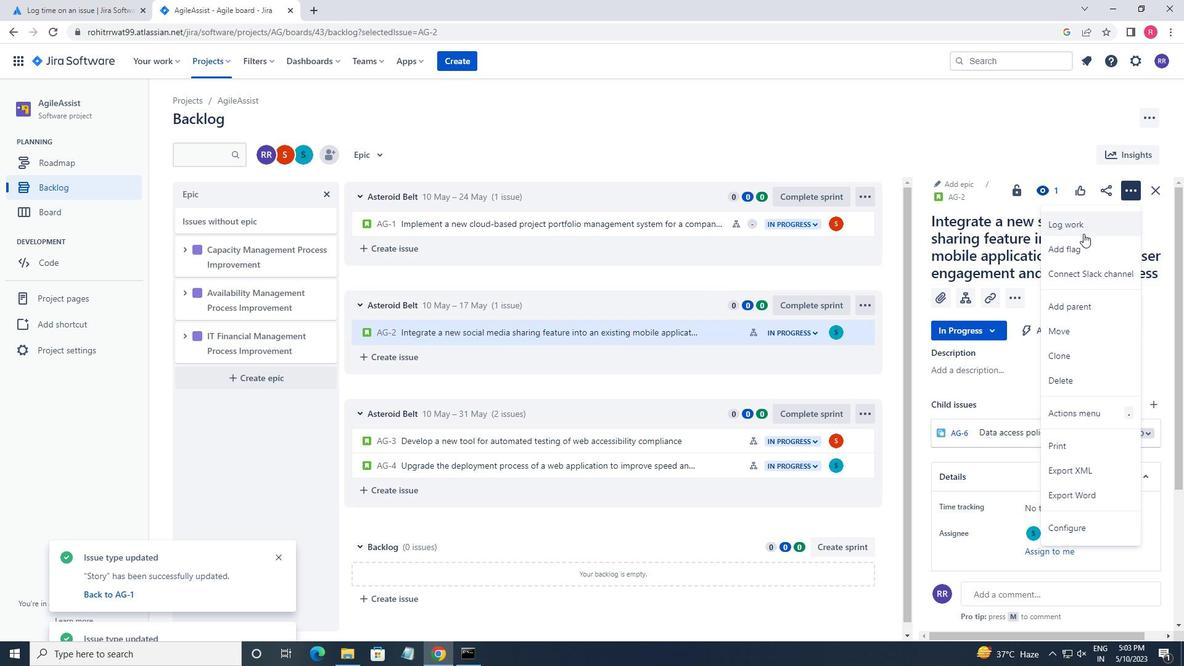 
Action: Mouse pressed left at (1082, 233)
Screenshot: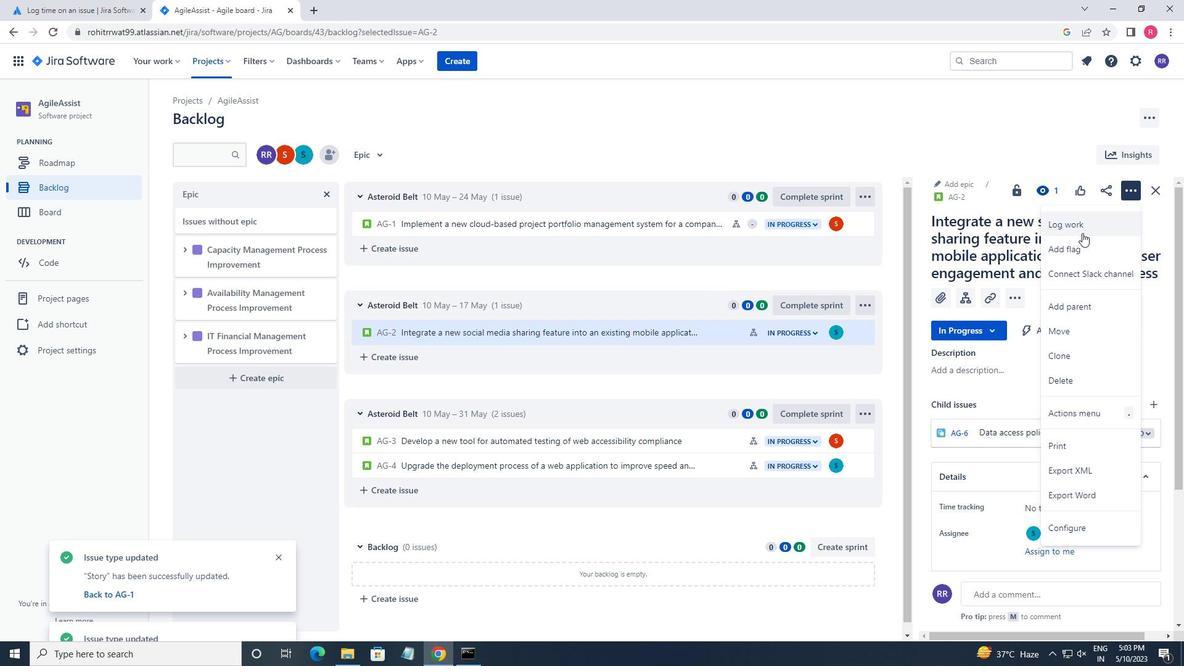 
Action: Mouse moved to (338, 144)
Screenshot: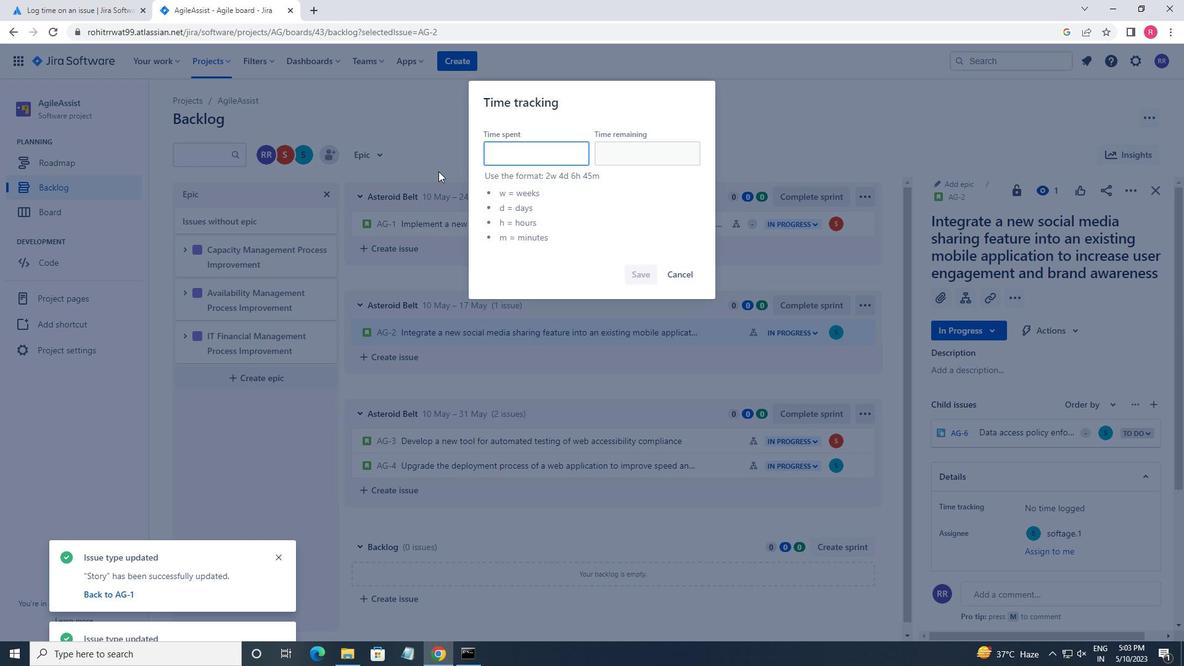 
Action: Key pressed 3w<Key.space>3d<Key.space>11h<Key.space>22m<Key.tab>5w<Key.space>4d<Key.space>20h<Key.space>37m
Screenshot: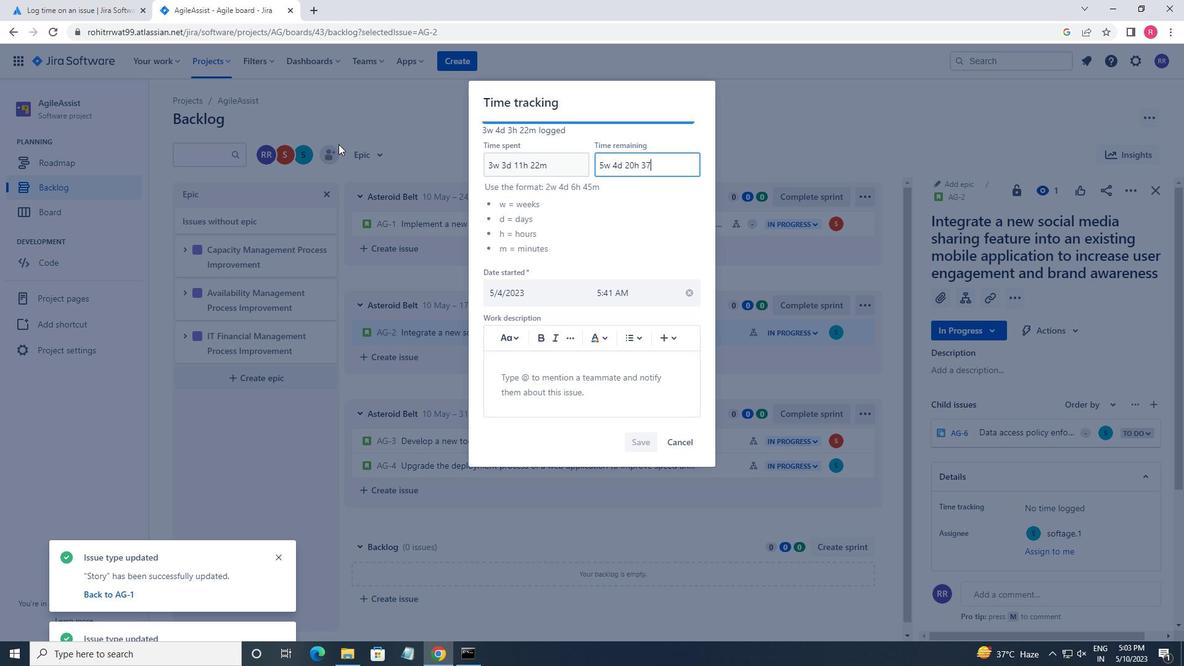 
Action: Mouse moved to (654, 443)
Screenshot: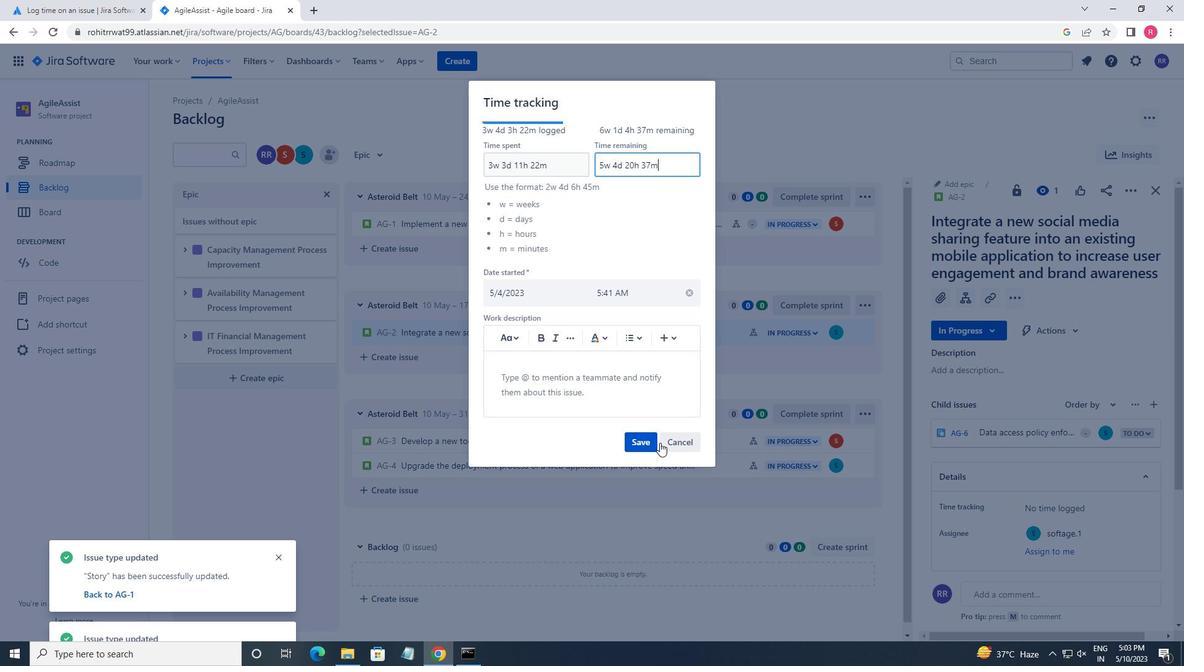 
Action: Mouse pressed left at (654, 443)
Screenshot: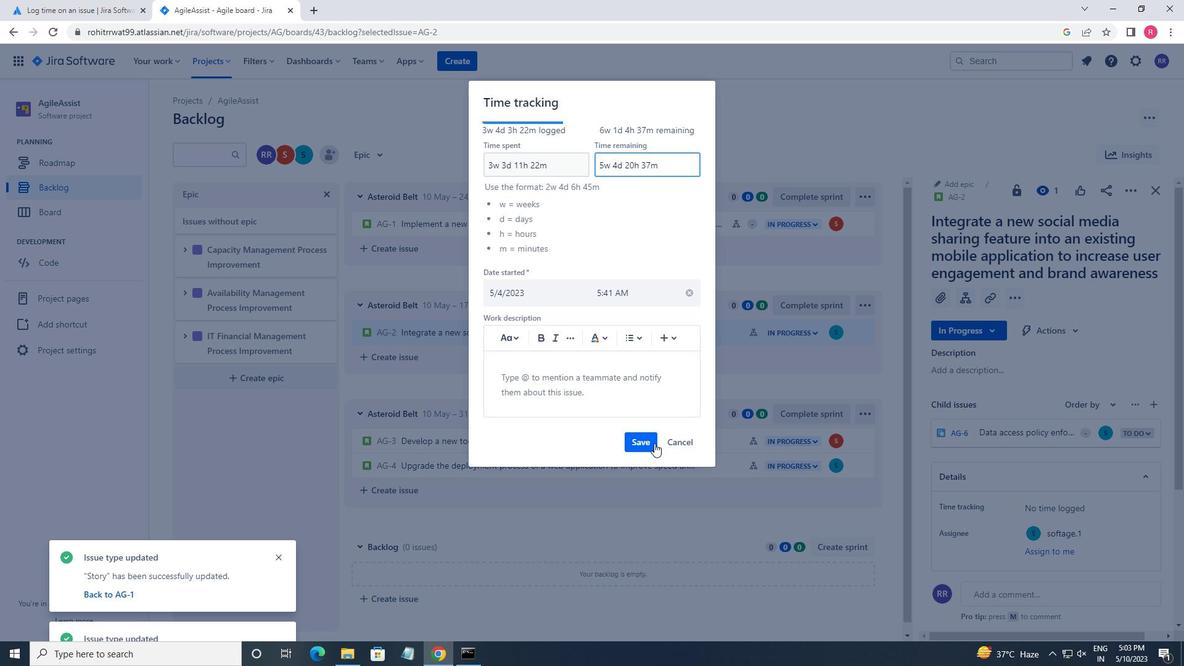 
Action: Mouse moved to (1124, 193)
Screenshot: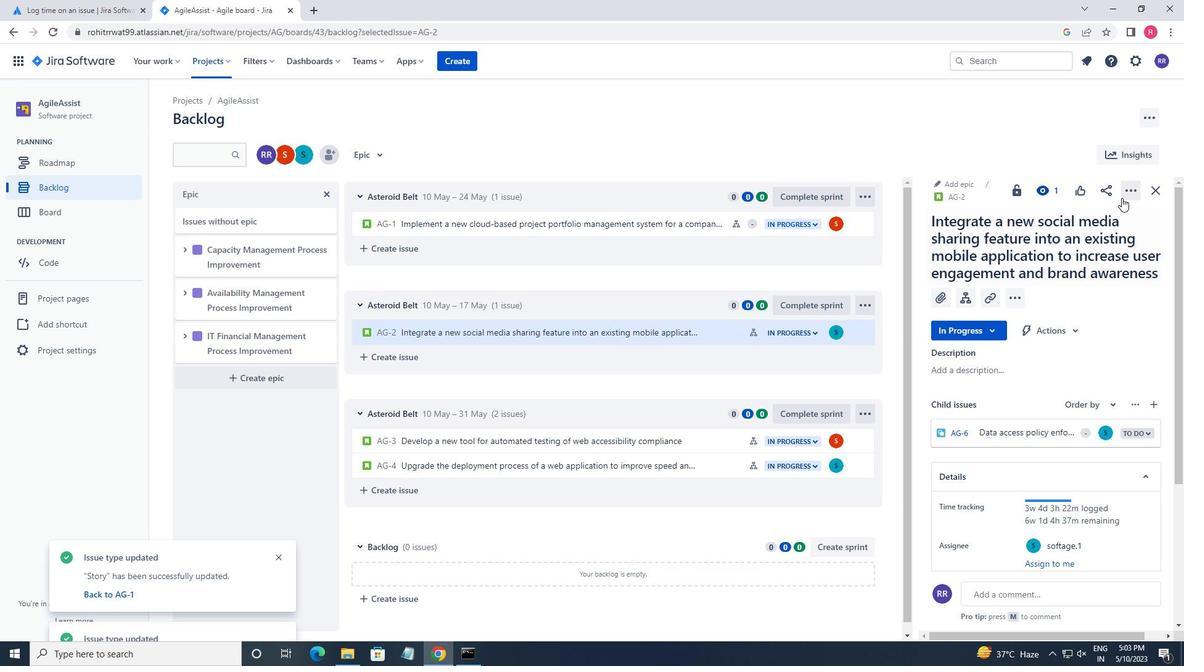 
Action: Mouse pressed left at (1124, 193)
Screenshot: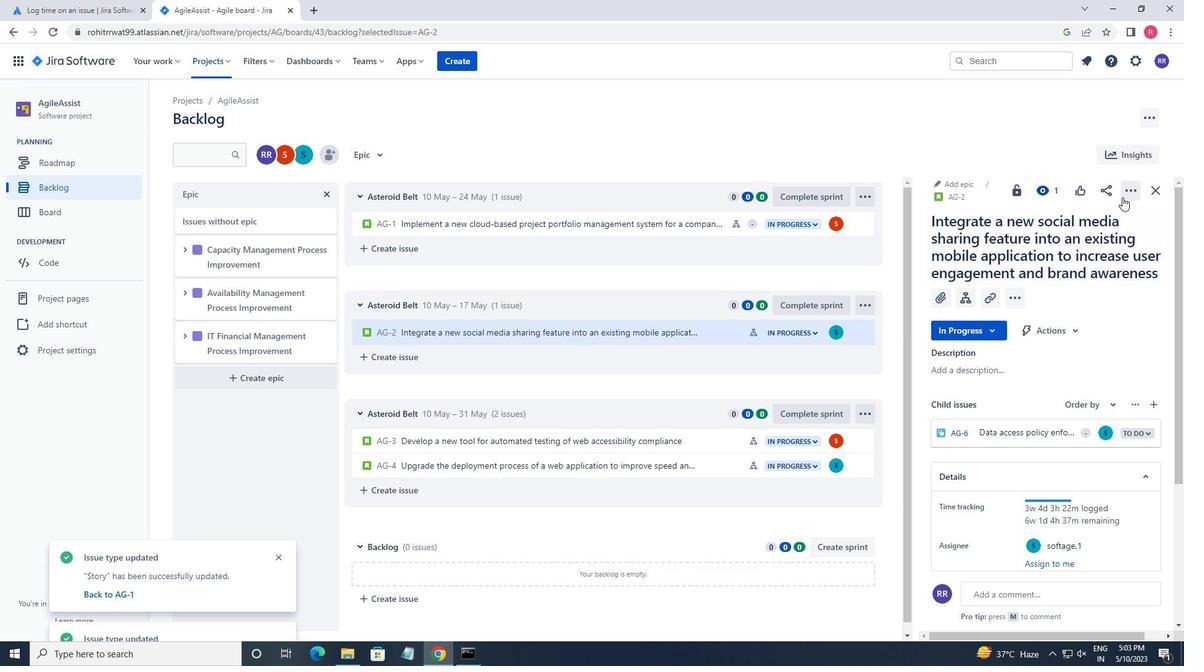 
Action: Mouse moved to (1084, 352)
Screenshot: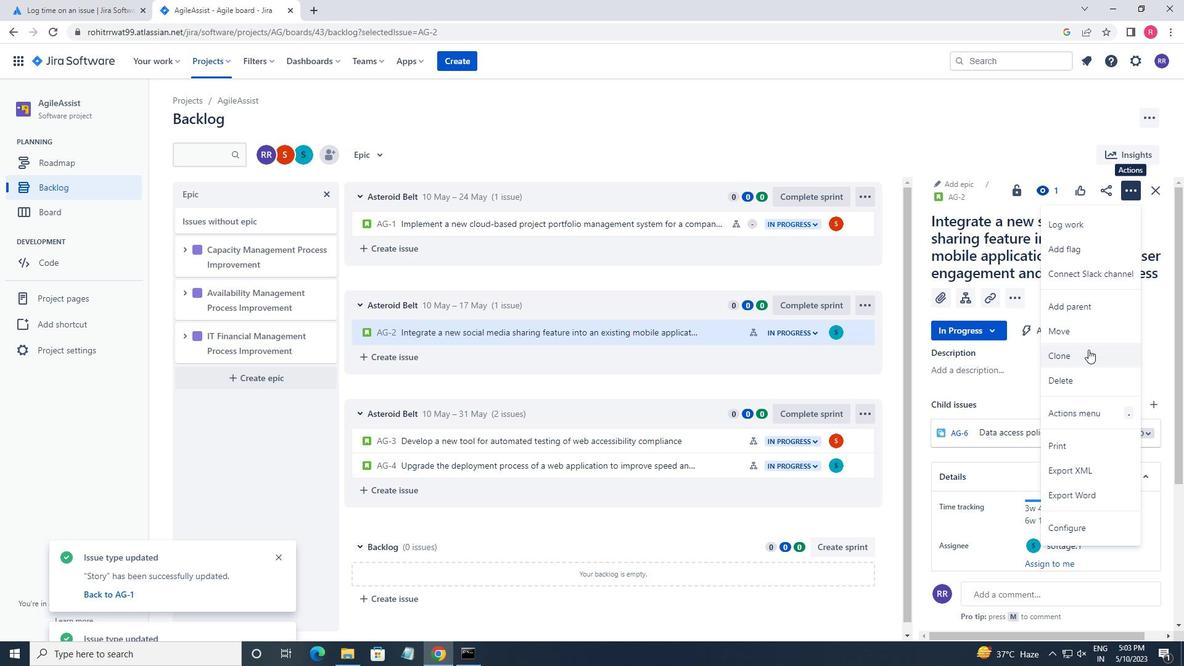 
Action: Mouse pressed left at (1084, 352)
Screenshot: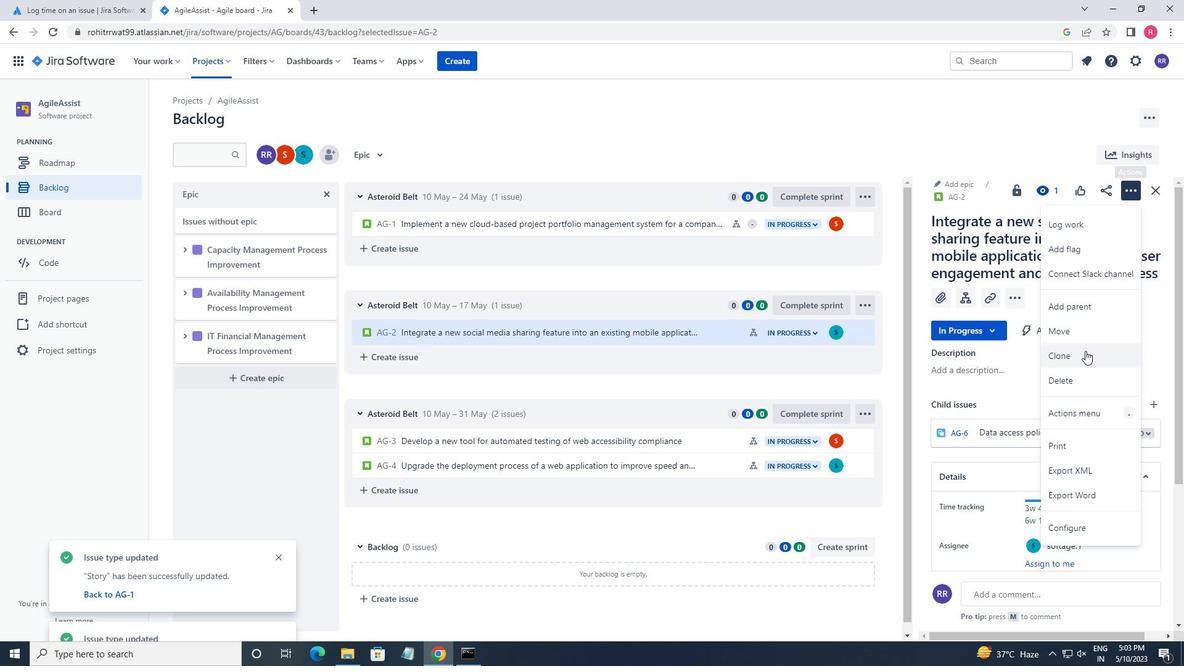 
Action: Mouse moved to (530, 202)
Screenshot: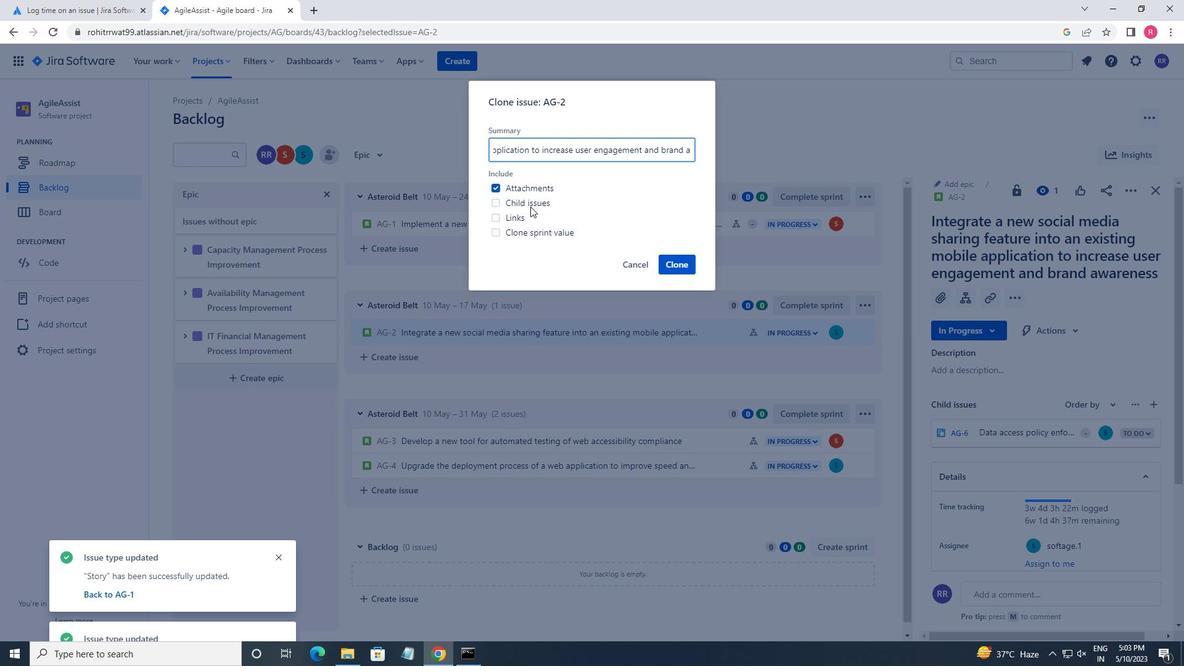 
Action: Mouse pressed left at (530, 202)
Screenshot: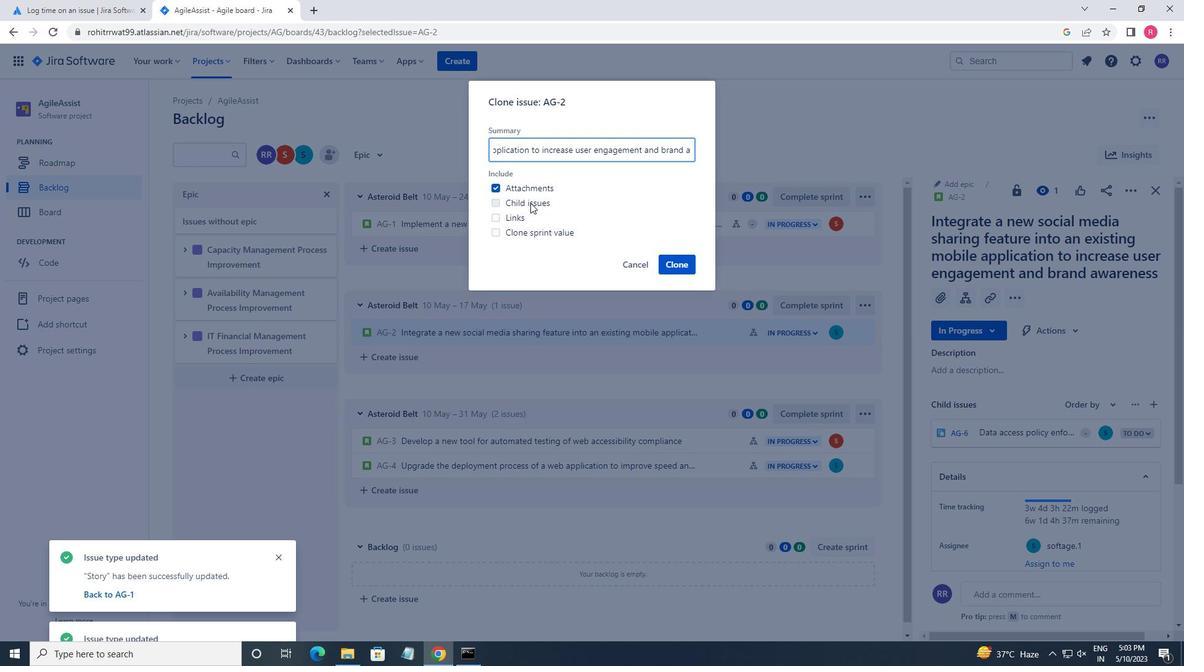 
Action: Mouse moved to (526, 189)
Screenshot: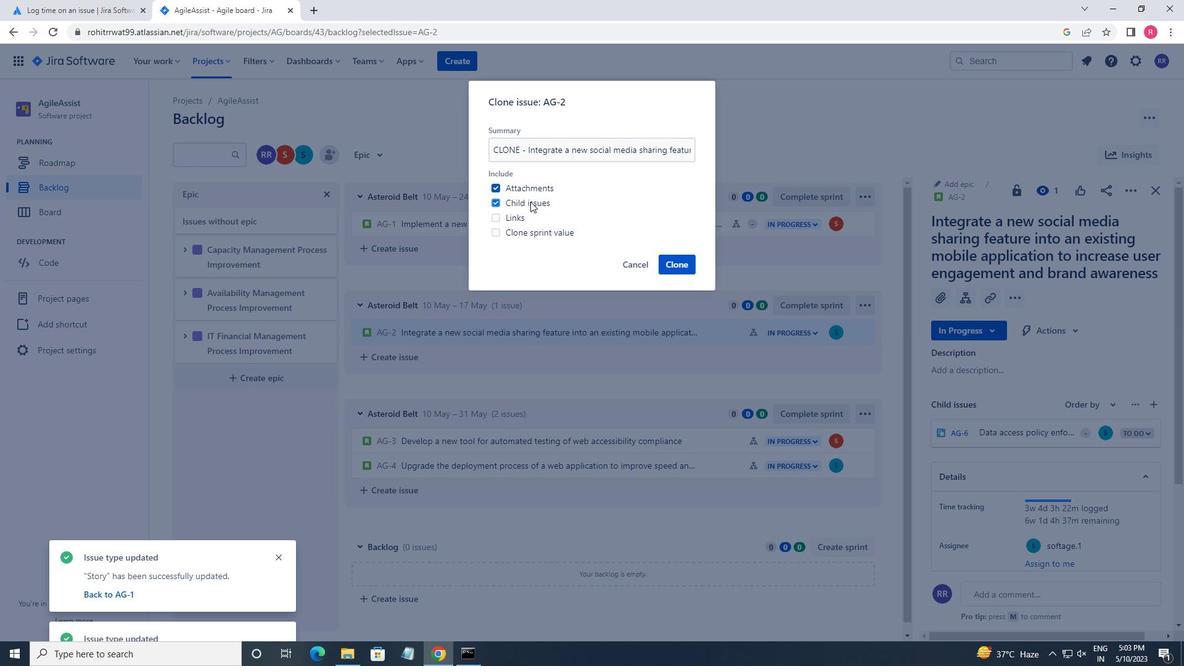 
Action: Mouse pressed left at (526, 189)
Screenshot: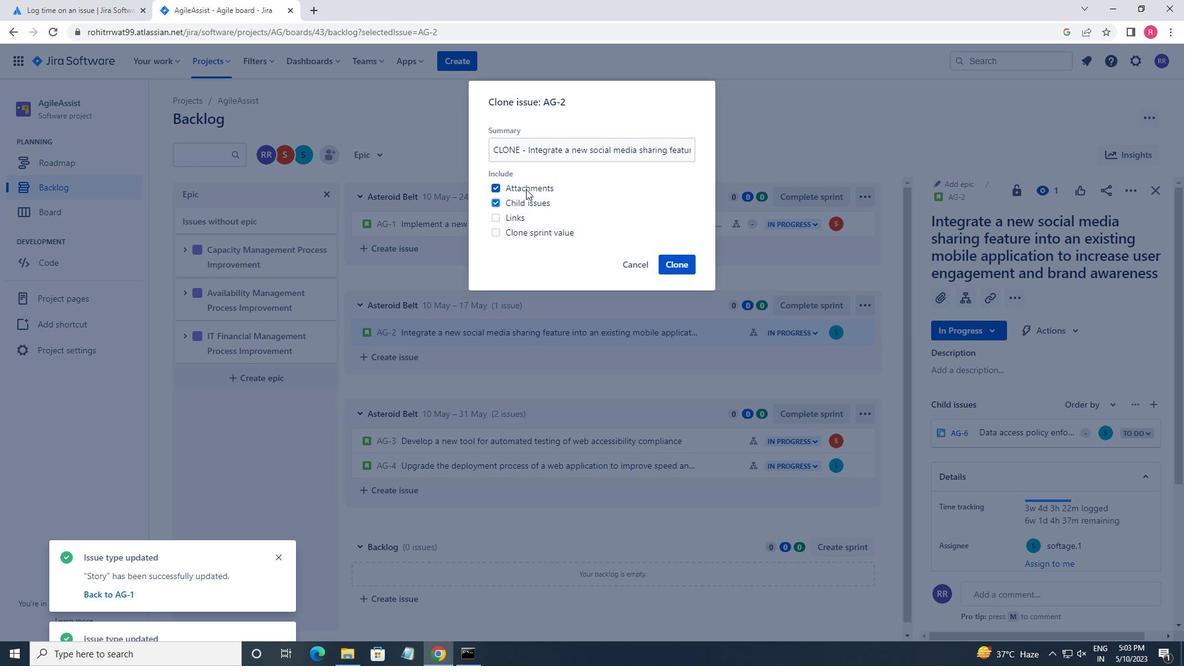 
Action: Mouse moved to (671, 267)
Screenshot: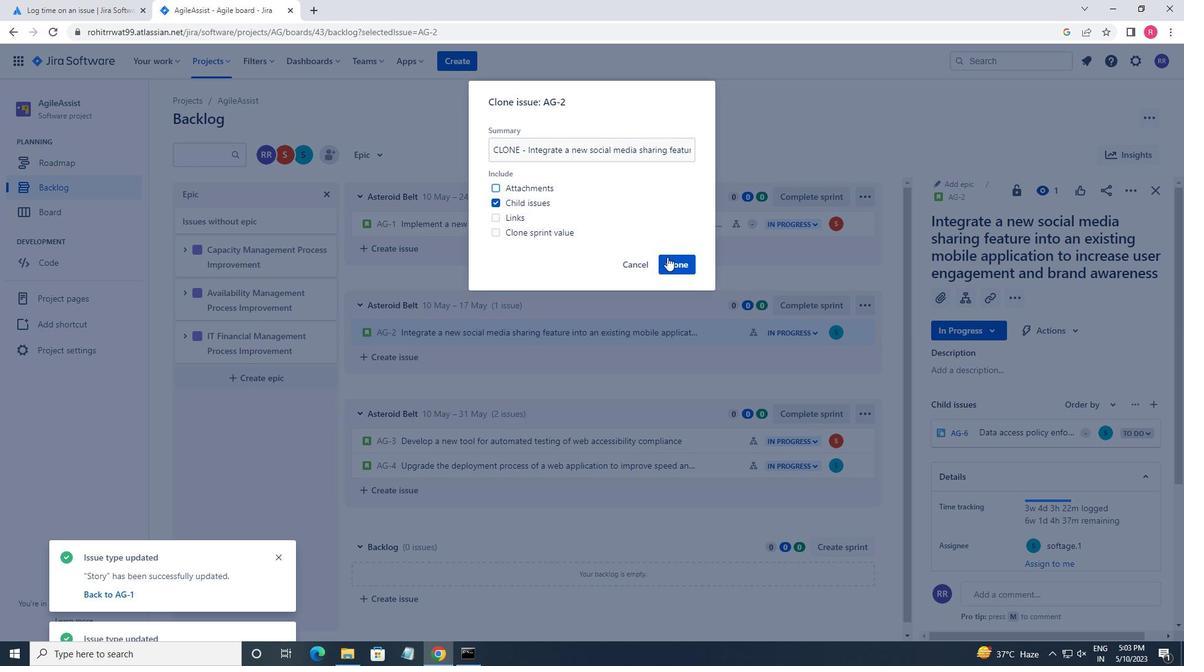 
Action: Mouse pressed left at (671, 267)
Screenshot: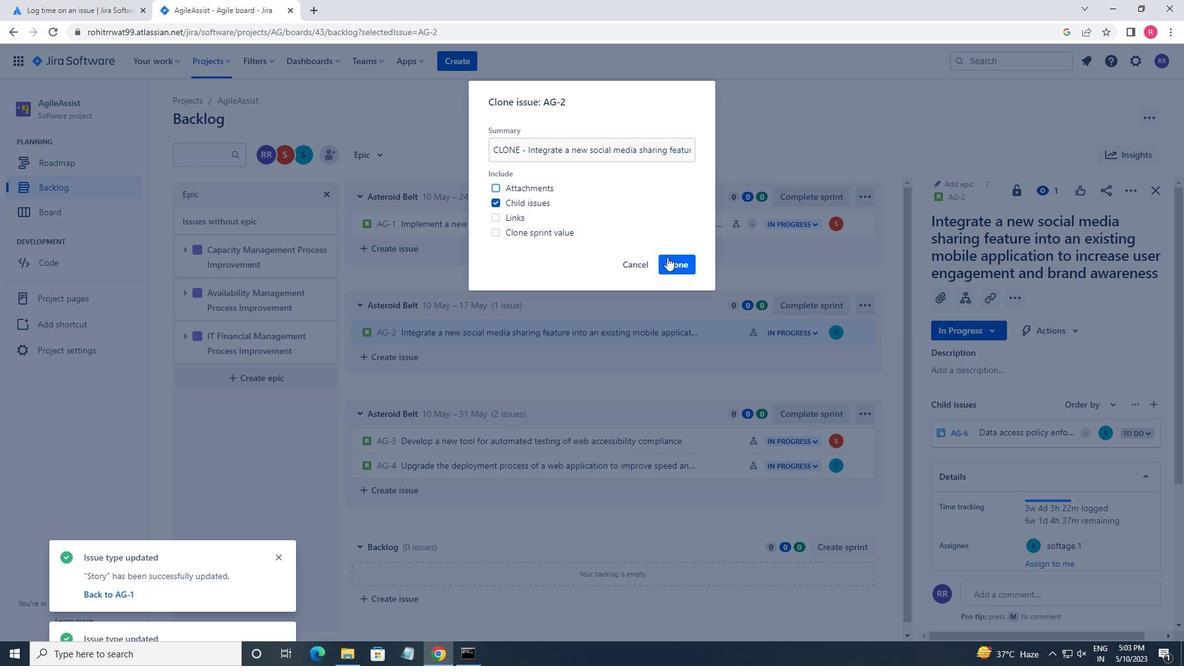 
Action: Mouse moved to (383, 162)
Screenshot: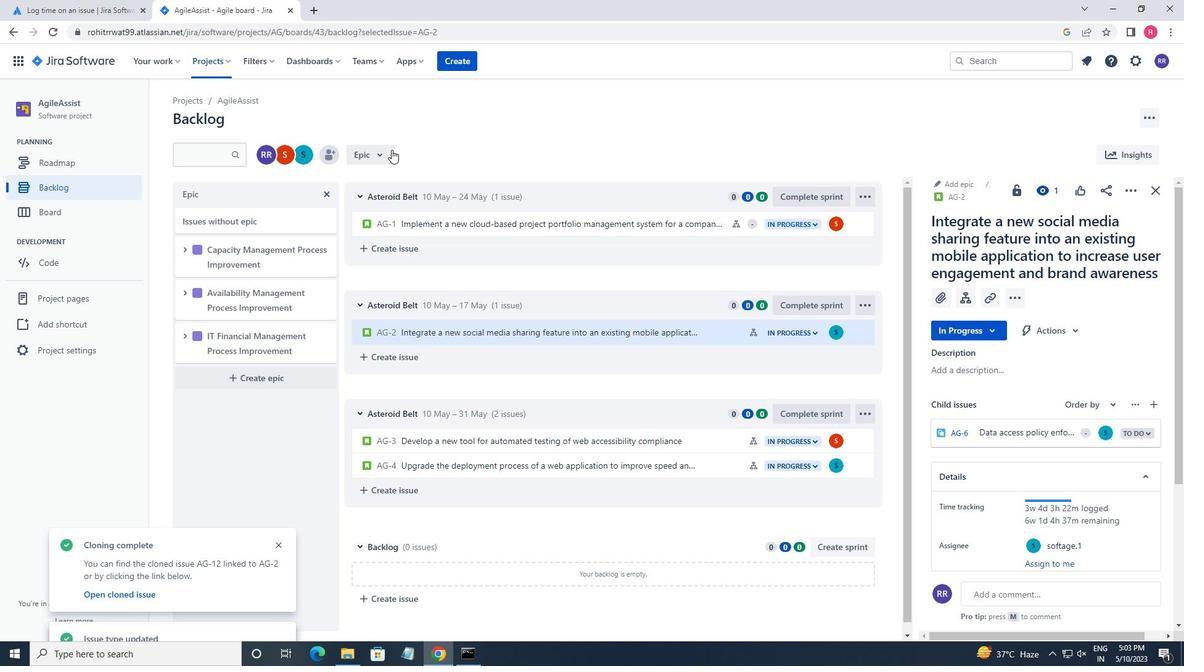 
Action: Mouse pressed left at (383, 162)
Screenshot: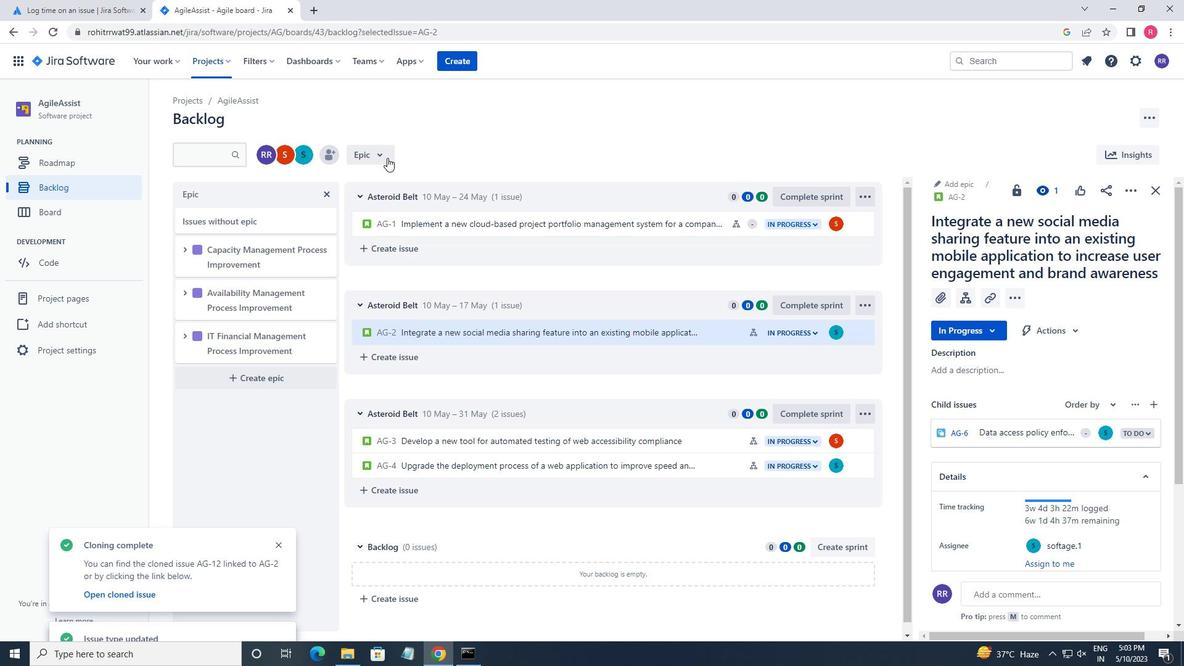 
Action: Mouse moved to (381, 229)
Screenshot: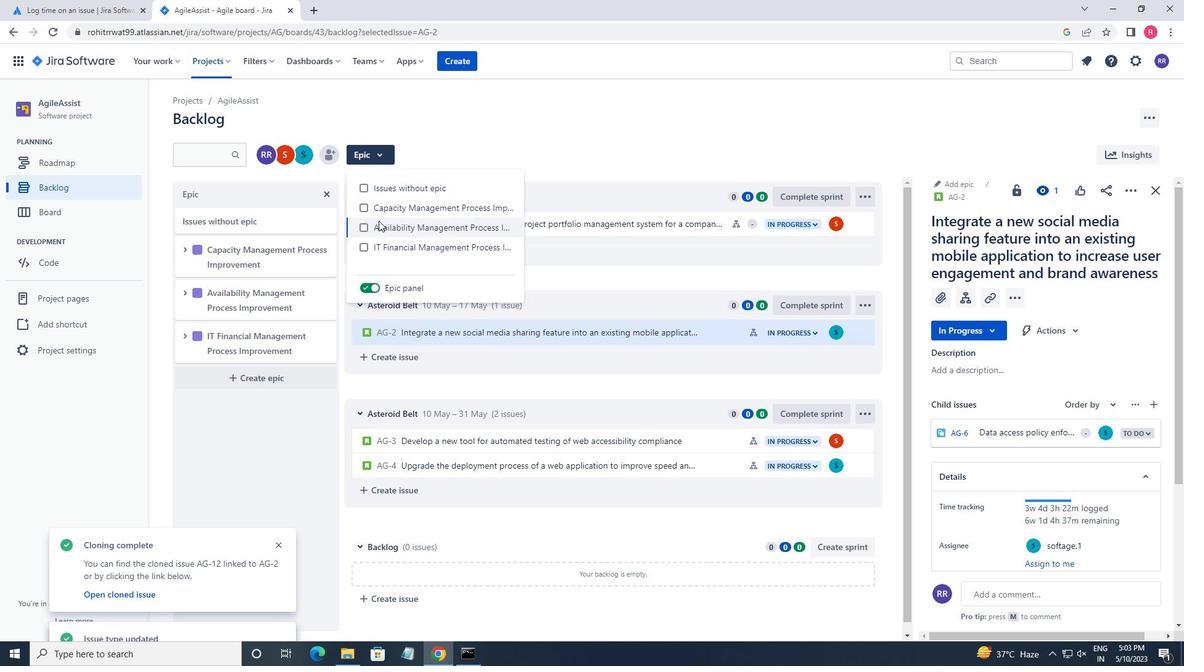 
Action: Mouse pressed left at (381, 229)
Screenshot: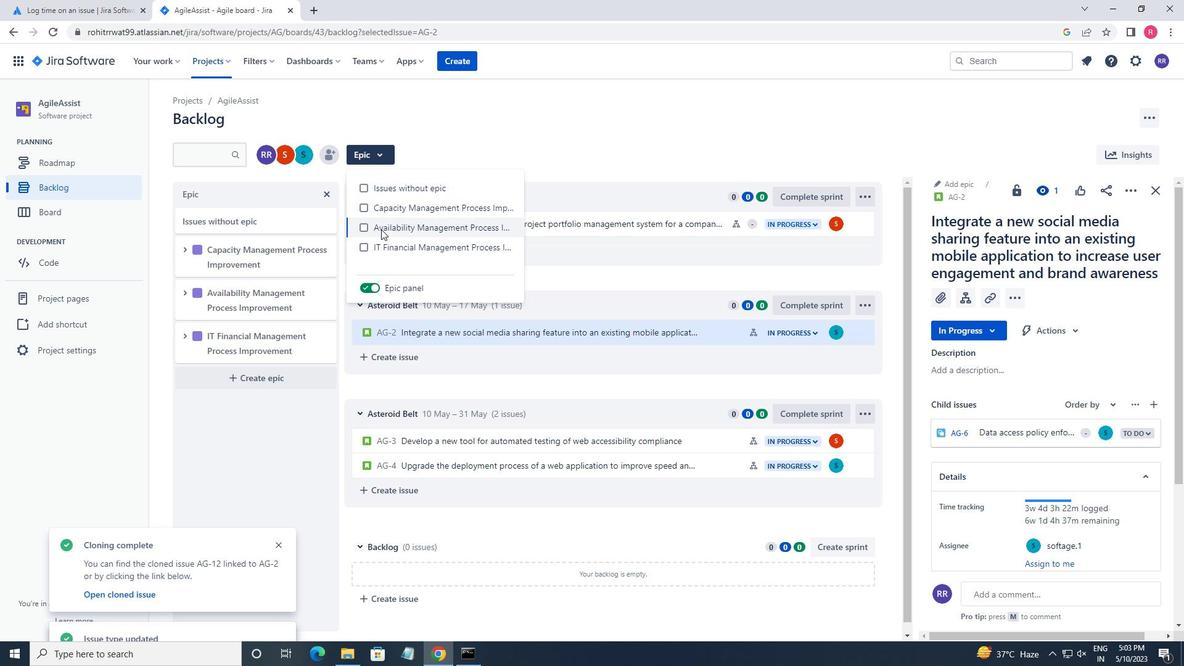 
Action: Mouse moved to (462, 381)
Screenshot: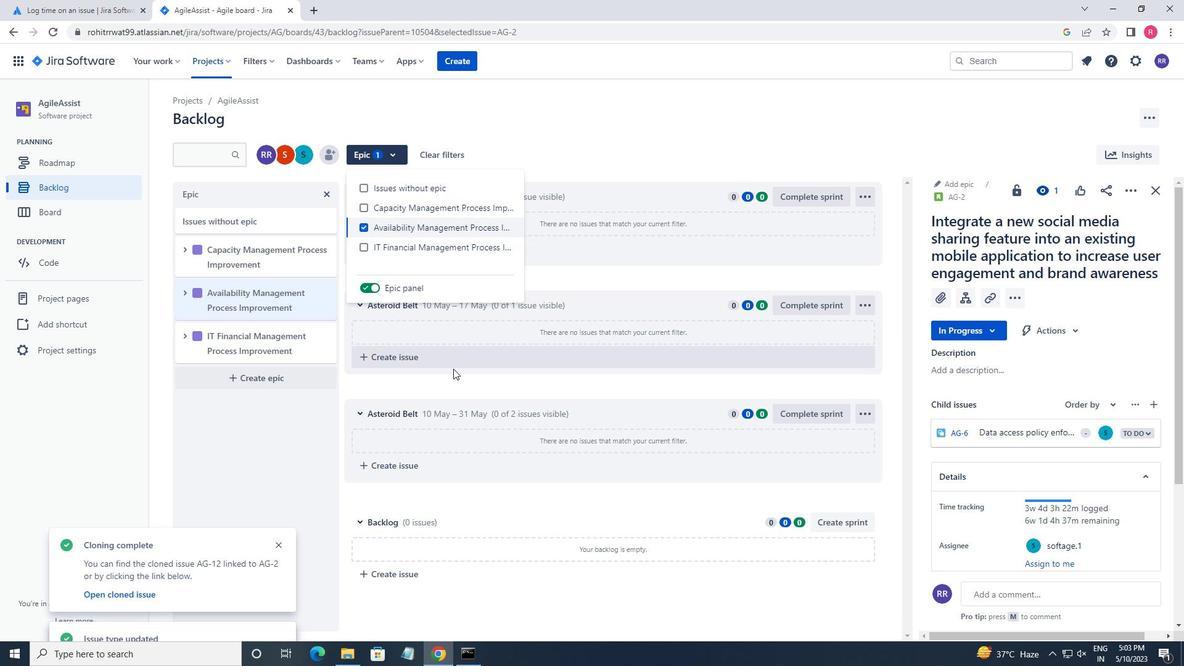 
Action: Mouse pressed left at (462, 381)
Screenshot: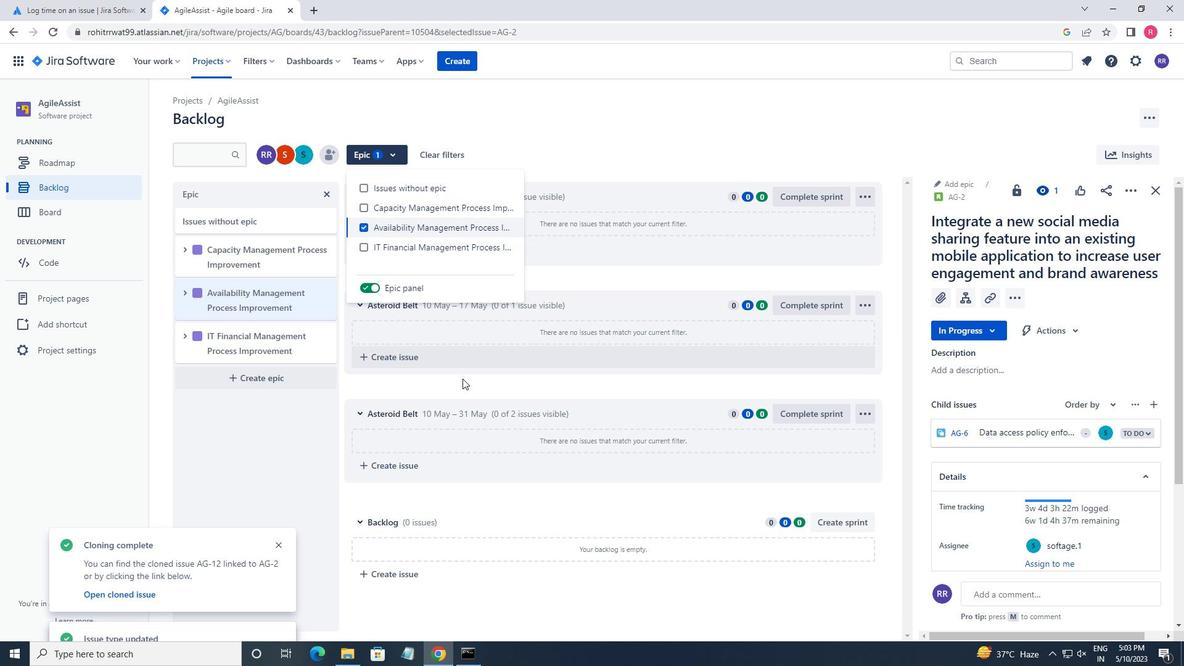 
